 Task: Select Grocery. Add to cart, from Target for 2317 Morningview Lane, New York, New York 10022, Cell Number 646-231-5081, following items : Good & Gather Green Beans (12 oz) - 3, Organic Rainbow Bell Peppers (2 ct) - 1, Good & Gather Yellow Onions Bag (3 lb) - 1, Good & Gather Organic Baby Cut Carrots (1 lb) - 3, Good & Gather Romaine Hearts (22 oz) - 1, Olive Garden Signature Recipe Croutons Garlic & Romano (5 oz) - 3, Good & Gather 2% Reduced Fat Milk (1 gal) - 1, Stonyfield Organic Yogurt Plain (32 oz) - 1, Lay''s Potato Chips Limón (7.75 oz) - 3, Starbucks Frappuccino Chilled Coffee Drink Caramel (13.7 oz) - 1
Action: Mouse moved to (322, 91)
Screenshot: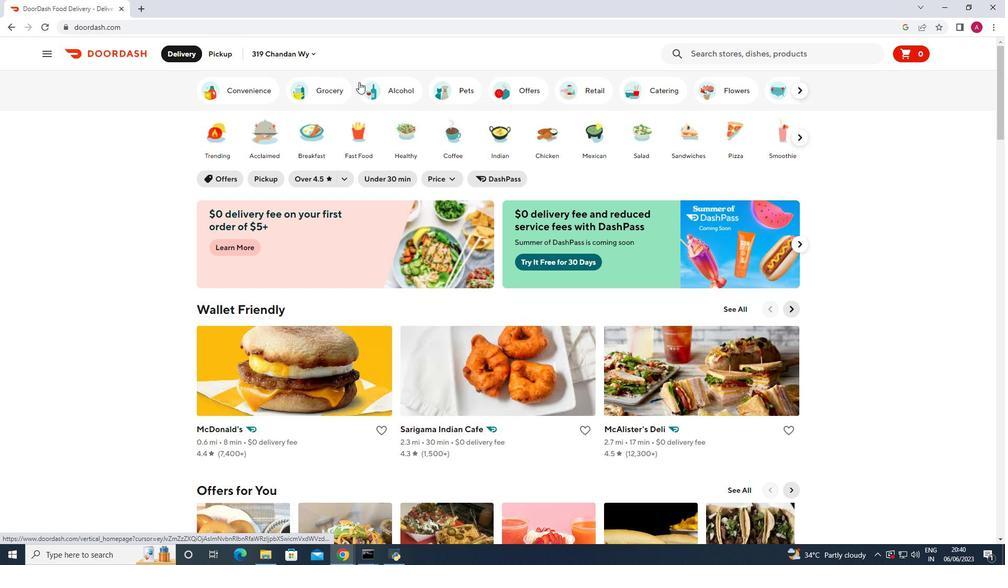 
Action: Mouse pressed left at (322, 91)
Screenshot: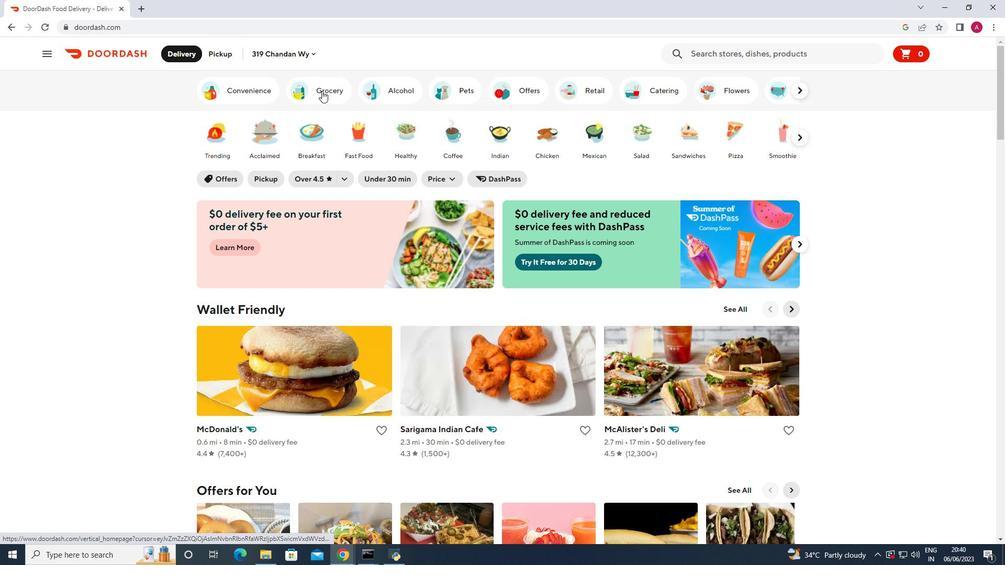 
Action: Mouse moved to (457, 388)
Screenshot: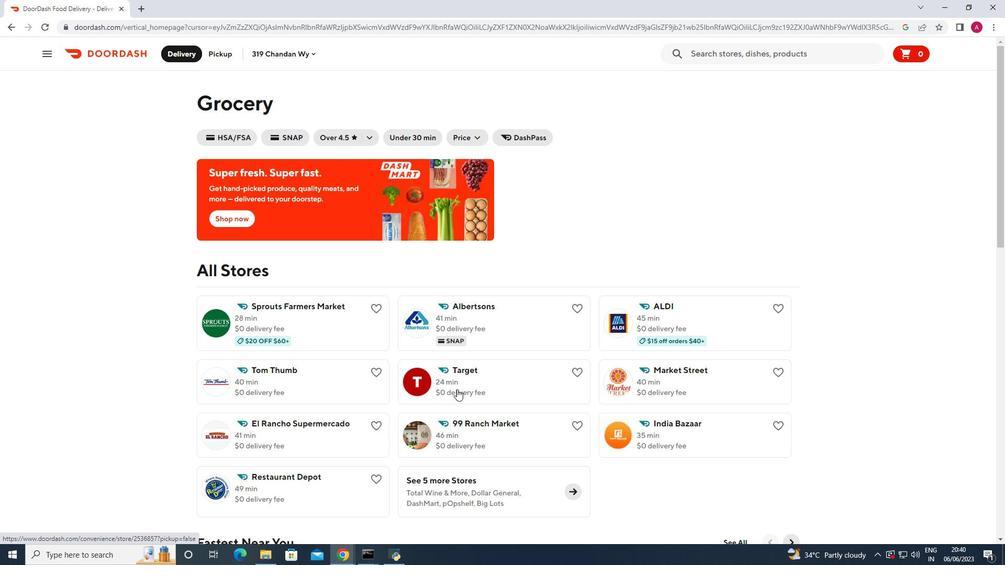 
Action: Mouse pressed left at (457, 388)
Screenshot: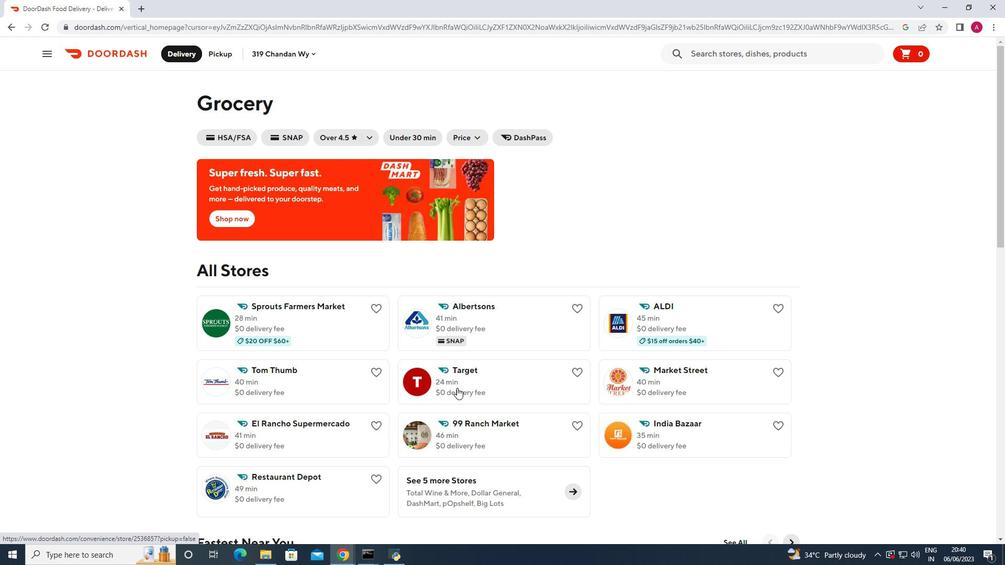 
Action: Mouse moved to (220, 51)
Screenshot: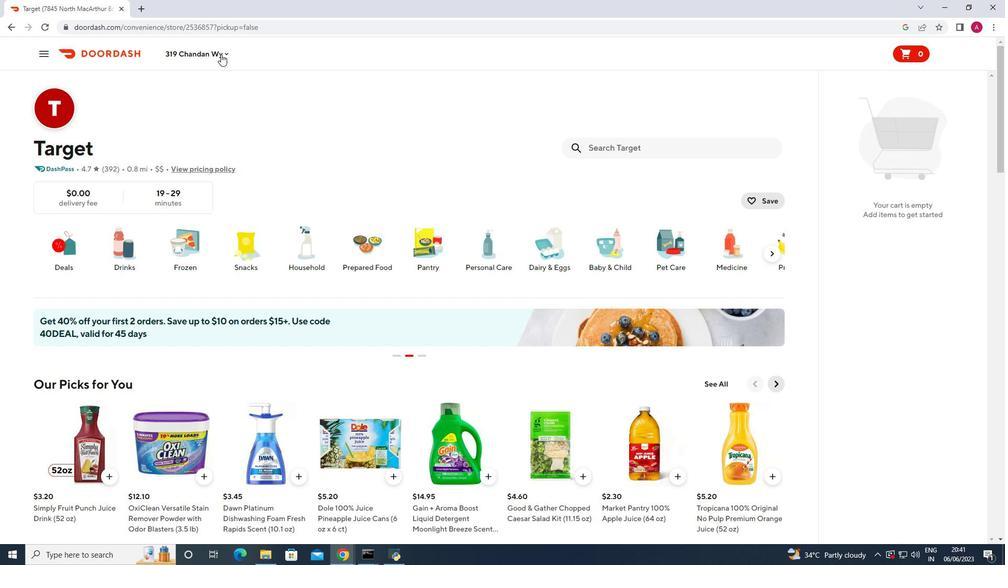
Action: Mouse pressed left at (220, 51)
Screenshot: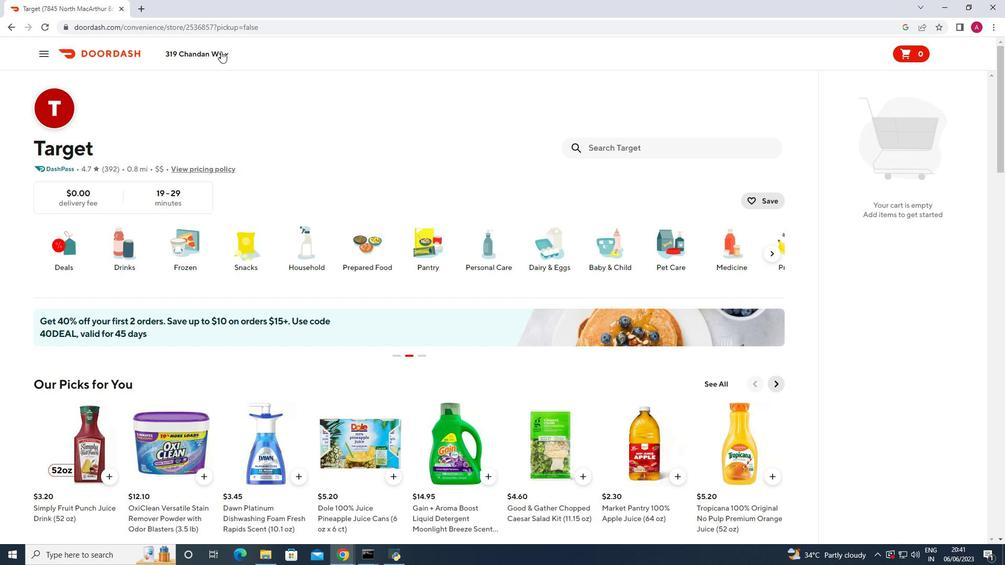 
Action: Mouse moved to (236, 95)
Screenshot: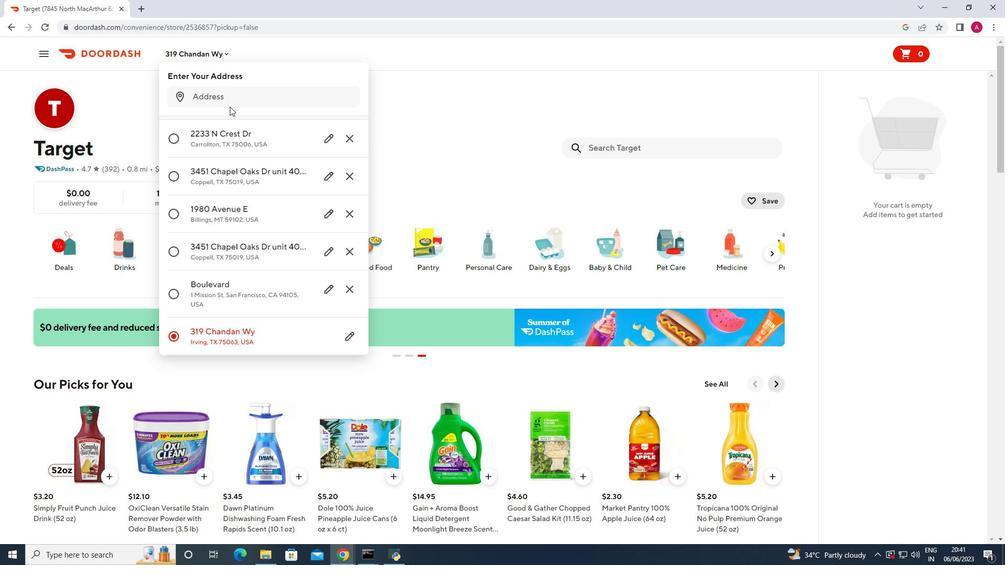 
Action: Mouse pressed left at (236, 95)
Screenshot: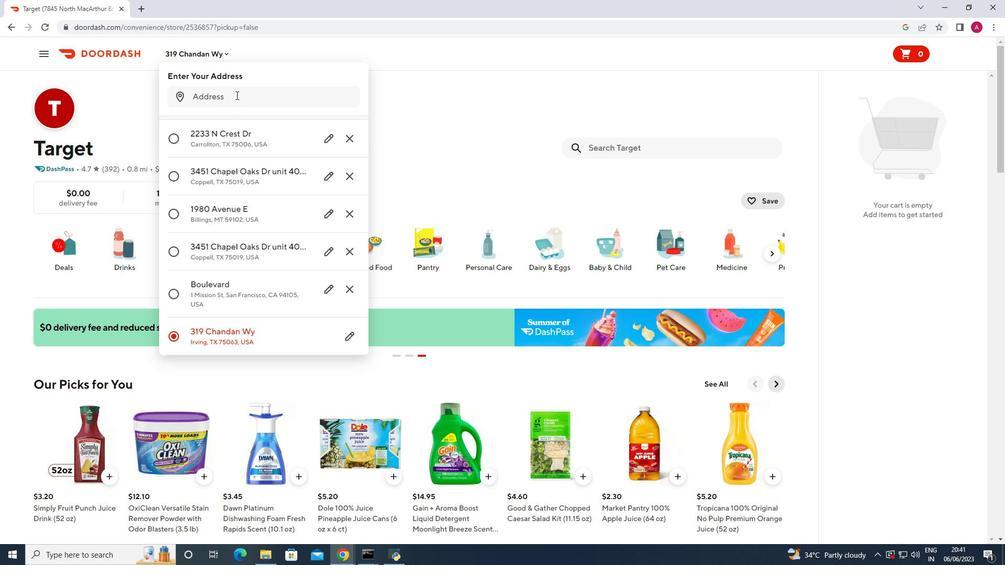 
Action: Key pressed 2317<Key.space>morningview<Key.space>lane<Key.space>new<Key.space>york<Key.space>york<Key.space>10022<Key.enter>
Screenshot: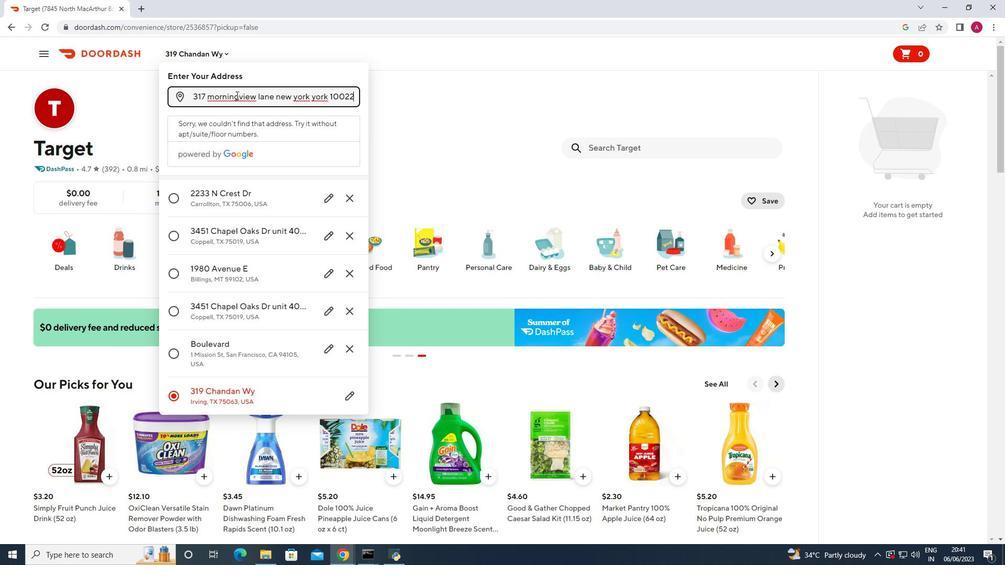 
Action: Mouse moved to (313, 466)
Screenshot: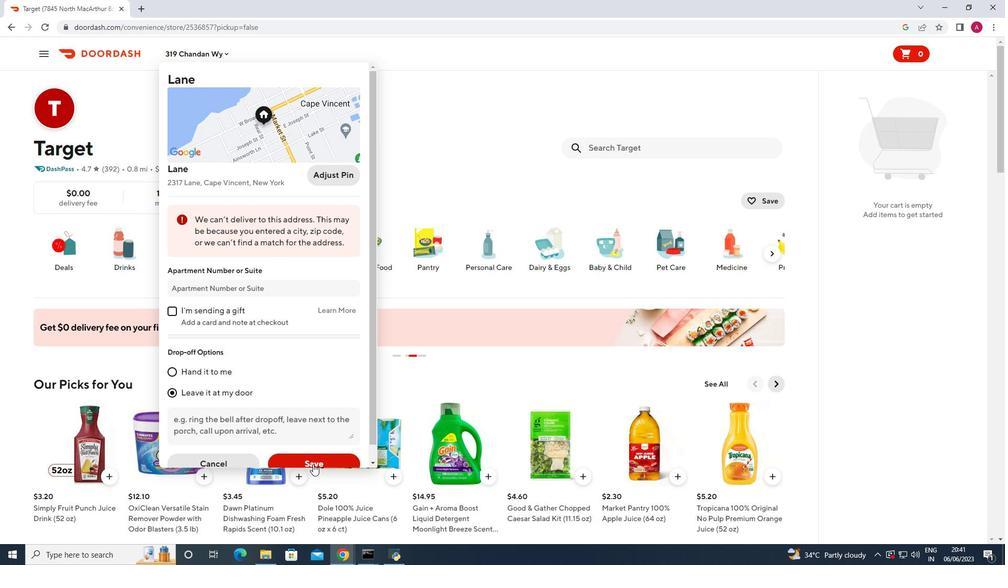 
Action: Mouse pressed left at (313, 466)
Screenshot: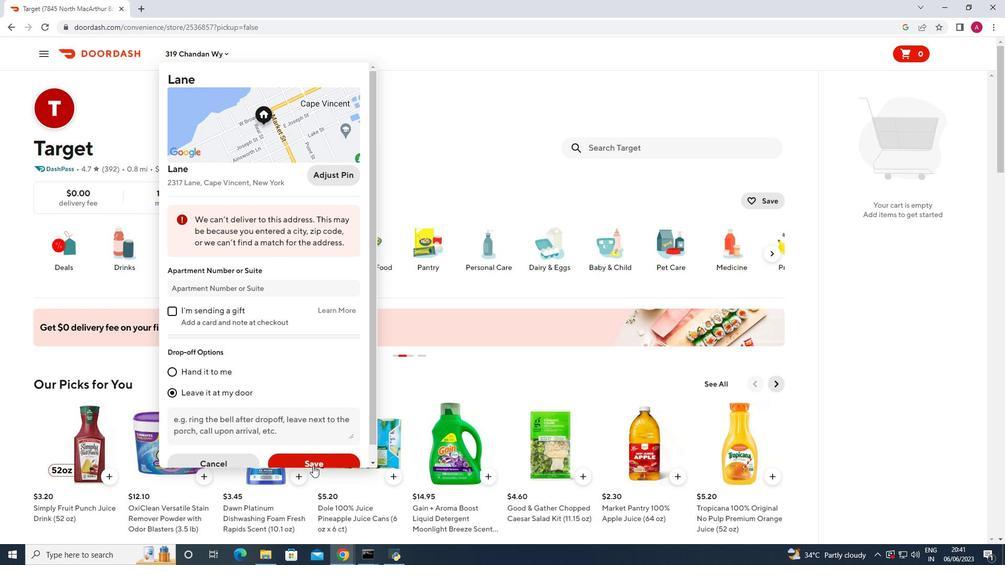 
Action: Mouse moved to (630, 153)
Screenshot: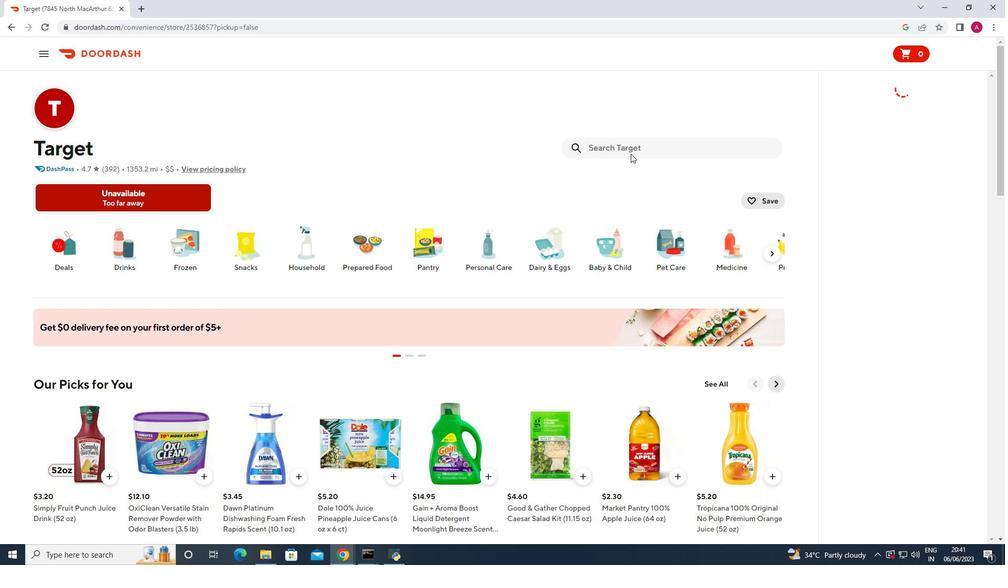 
Action: Mouse pressed left at (630, 153)
Screenshot: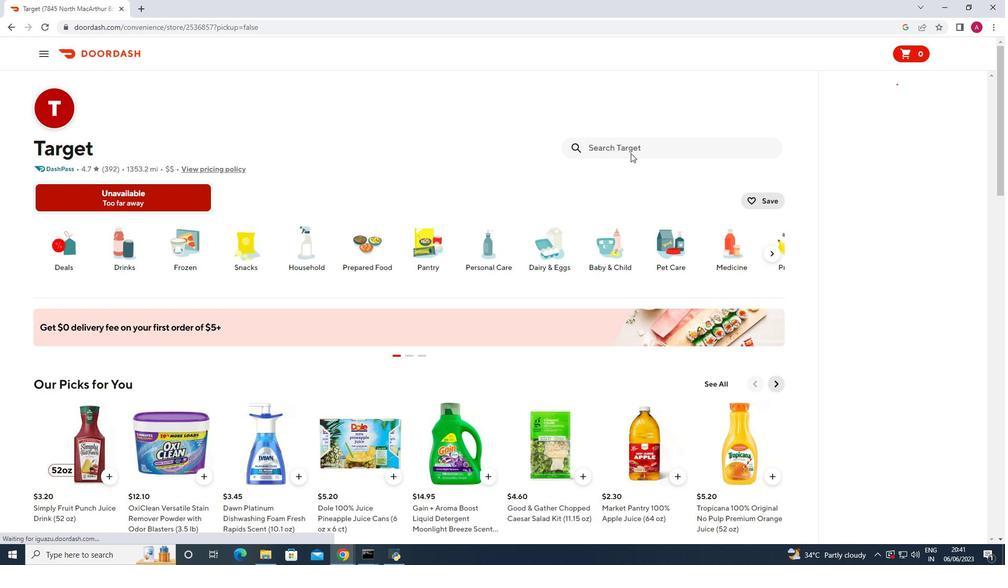 
Action: Key pressed good<Key.space><Key.backspace>s<Key.space>and<Key.space>gz<Key.backspace>athw<Key.backspace>er<Key.space>green<Key.space>beans<Key.space><Key.enter>
Screenshot: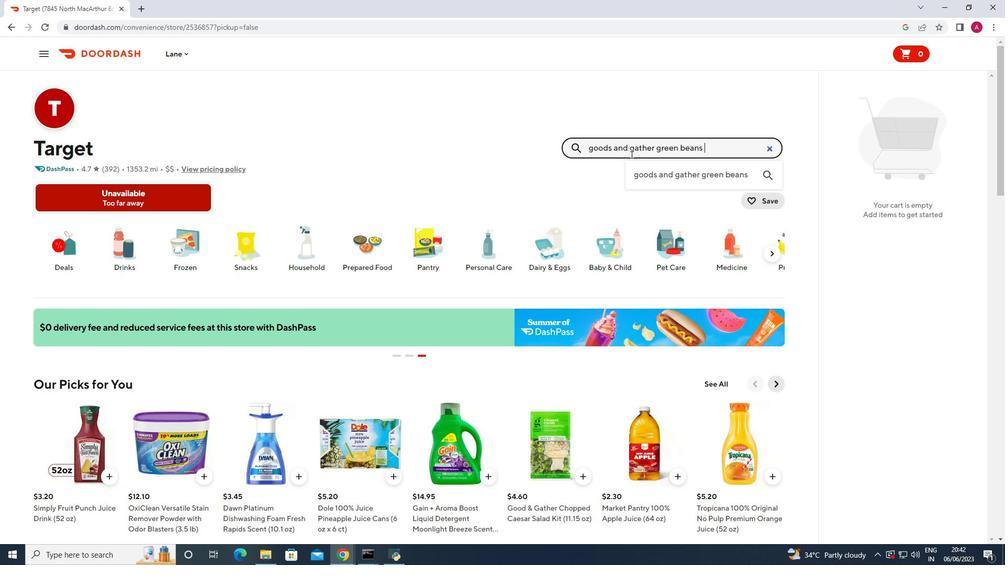 
Action: Mouse moved to (99, 256)
Screenshot: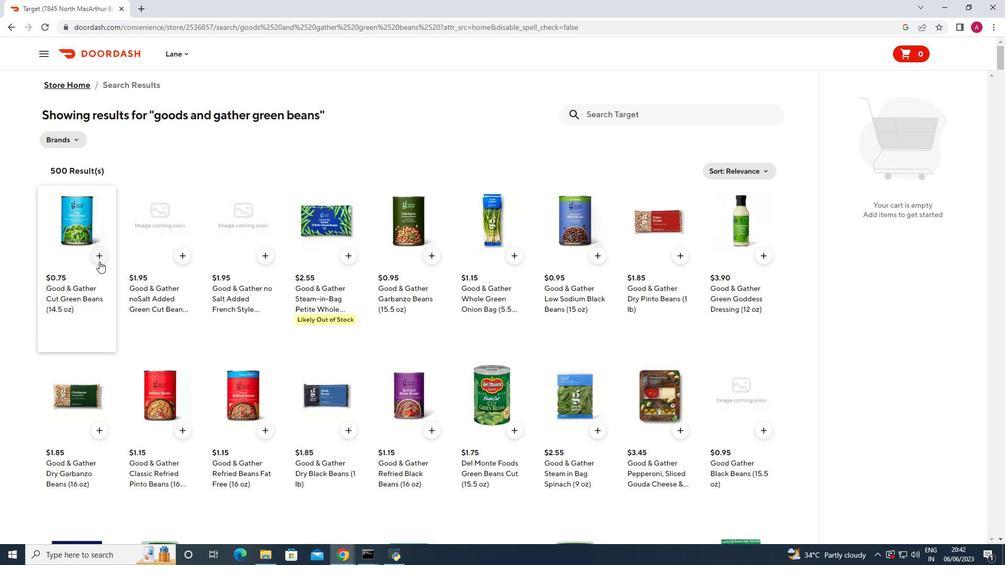 
Action: Mouse pressed left at (99, 256)
Screenshot: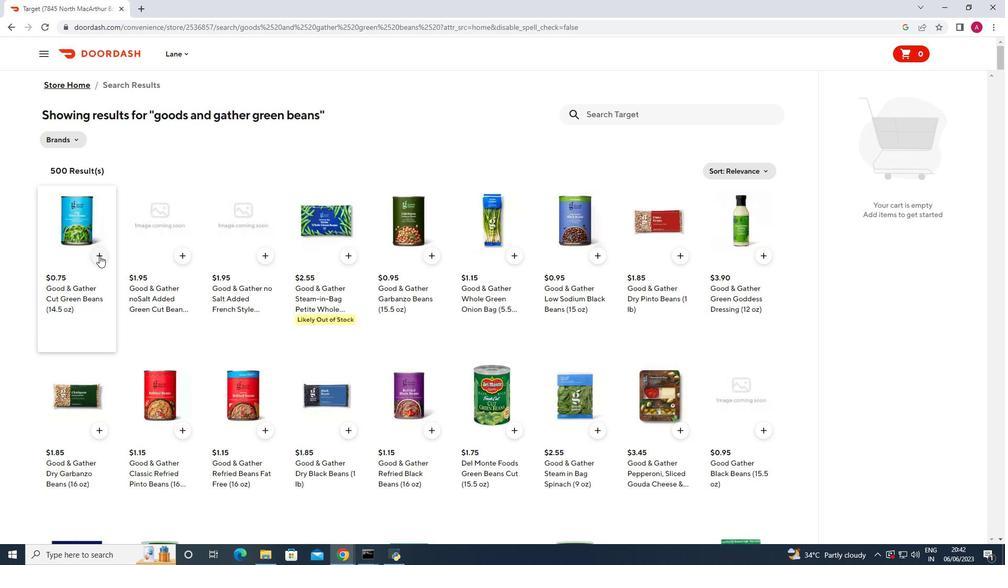 
Action: Mouse moved to (968, 164)
Screenshot: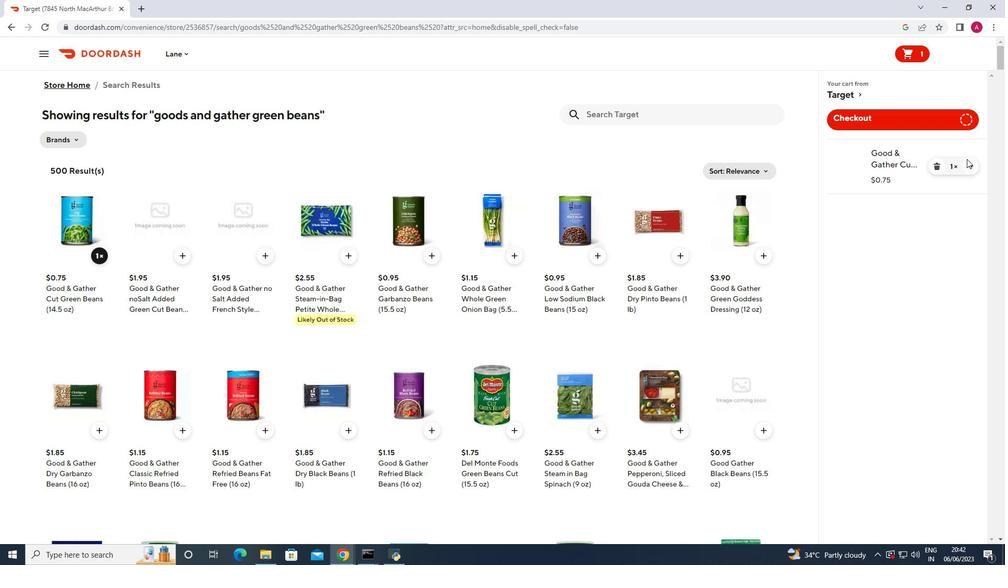
Action: Mouse pressed left at (968, 164)
Screenshot: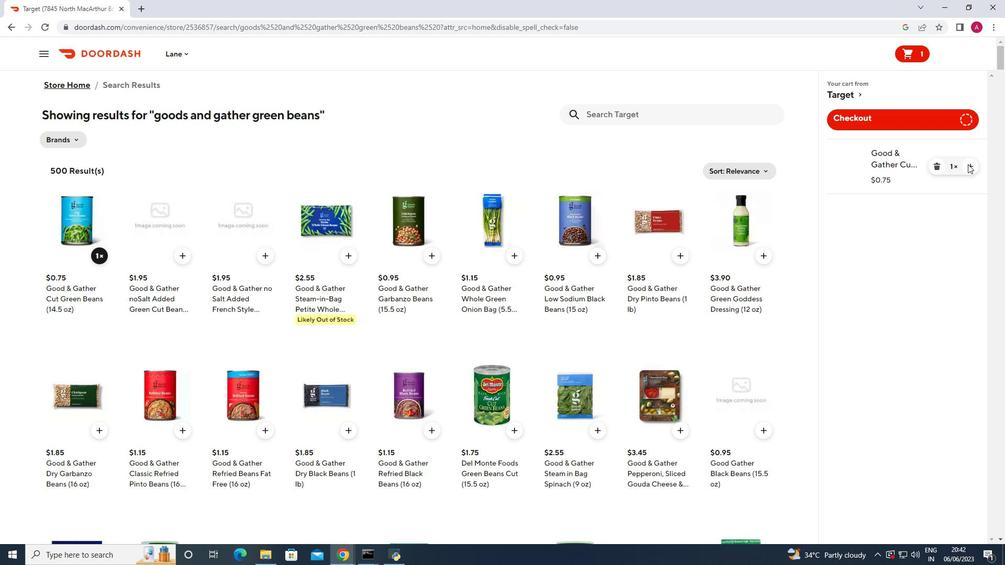 
Action: Mouse moved to (968, 164)
Screenshot: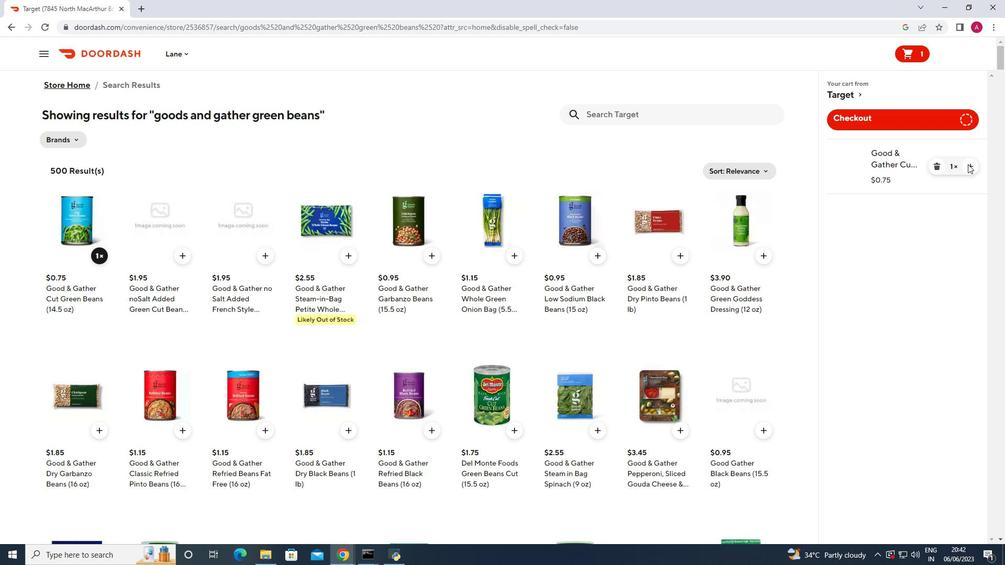 
Action: Mouse pressed left at (968, 164)
Screenshot: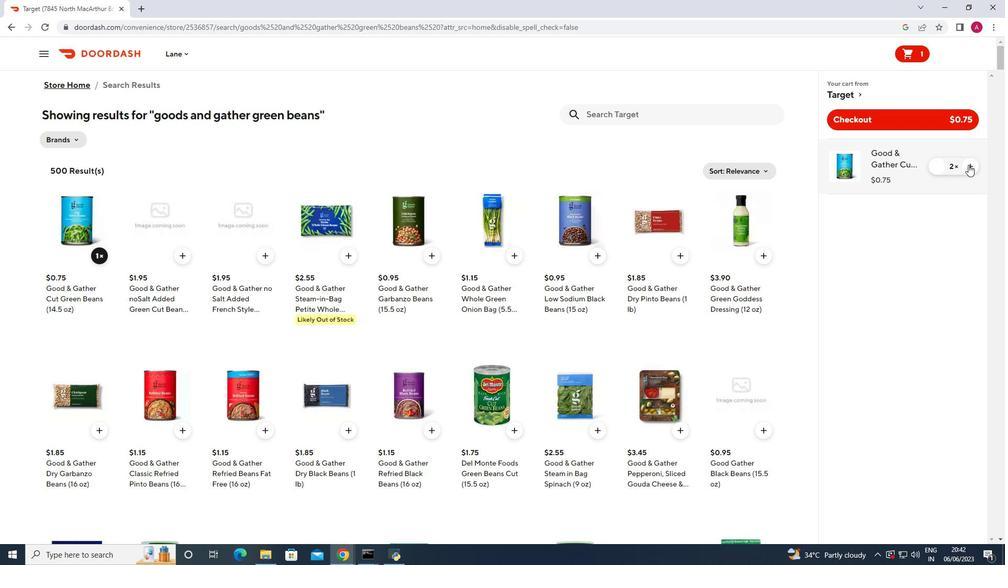 
Action: Mouse moved to (711, 115)
Screenshot: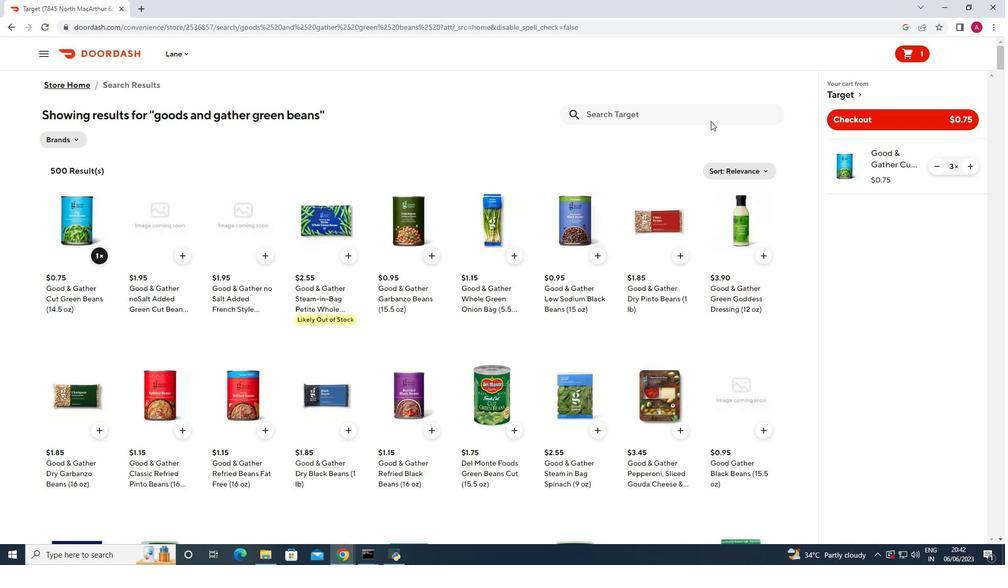 
Action: Mouse pressed left at (711, 115)
Screenshot: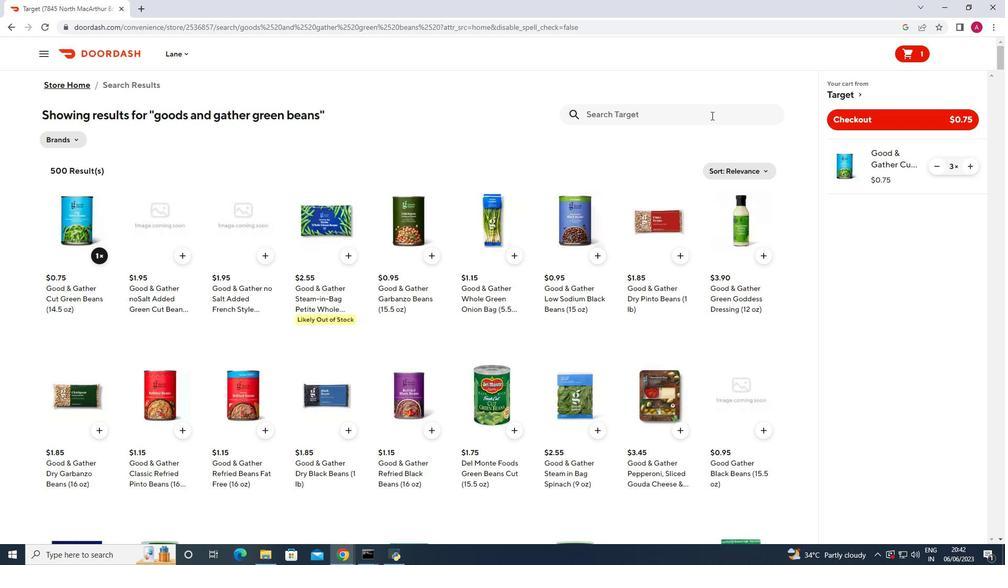 
Action: Key pressed organic<Key.space>rainbow<Key.space>bell<Key.space>peppers<Key.enter>
Screenshot: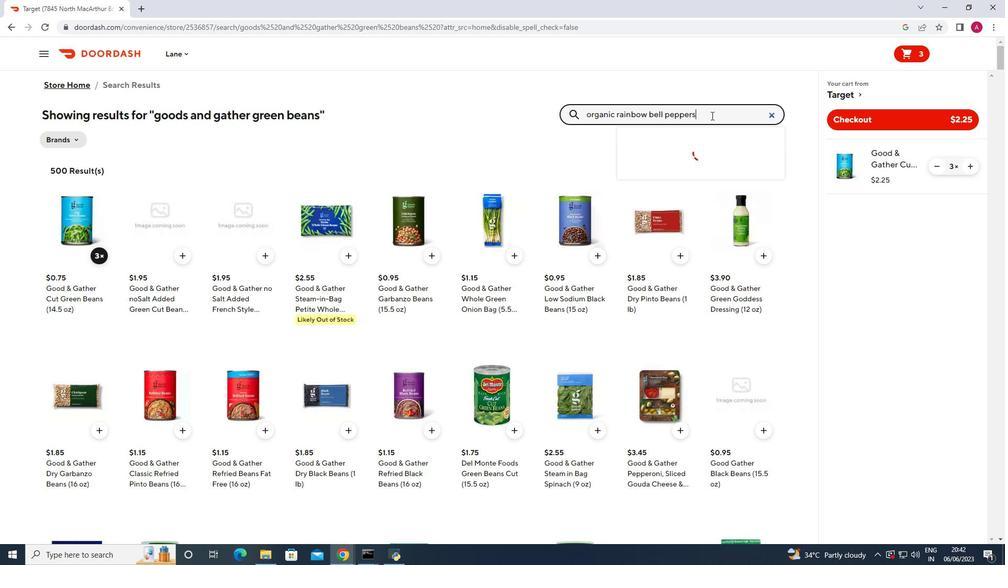 
Action: Mouse moved to (586, 113)
Screenshot: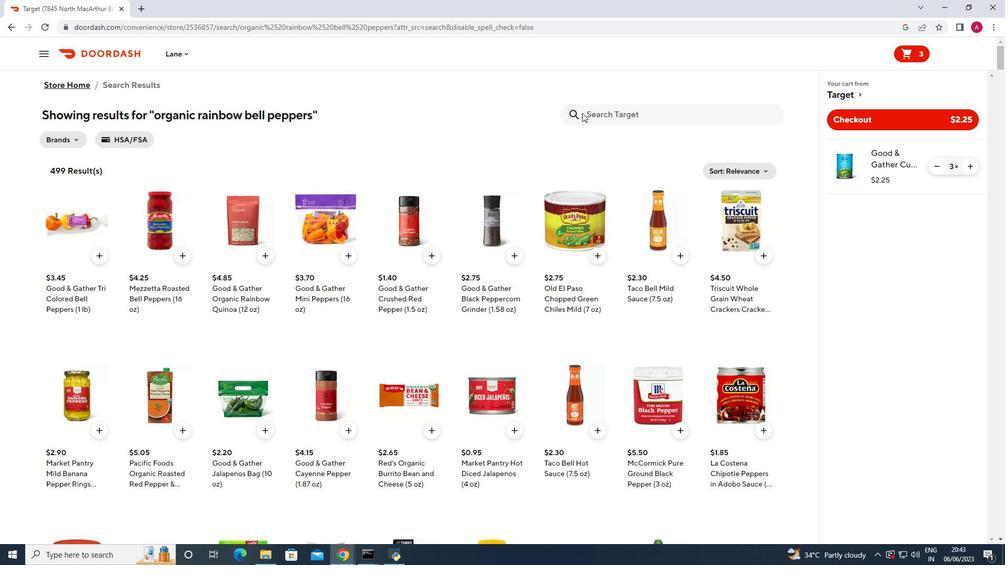 
Action: Mouse pressed left at (586, 113)
Screenshot: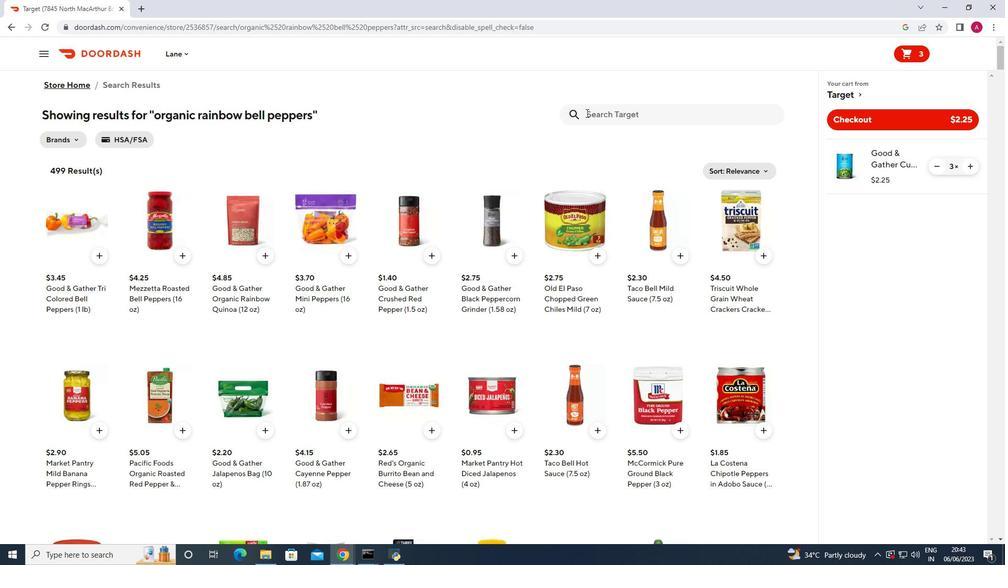 
Action: Key pressed good<Key.space>and<Key.space>gather<Key.space>organic<Key.space>baby<Key.space>cut<Key.space>carrots<Key.space><Key.enter>
Screenshot: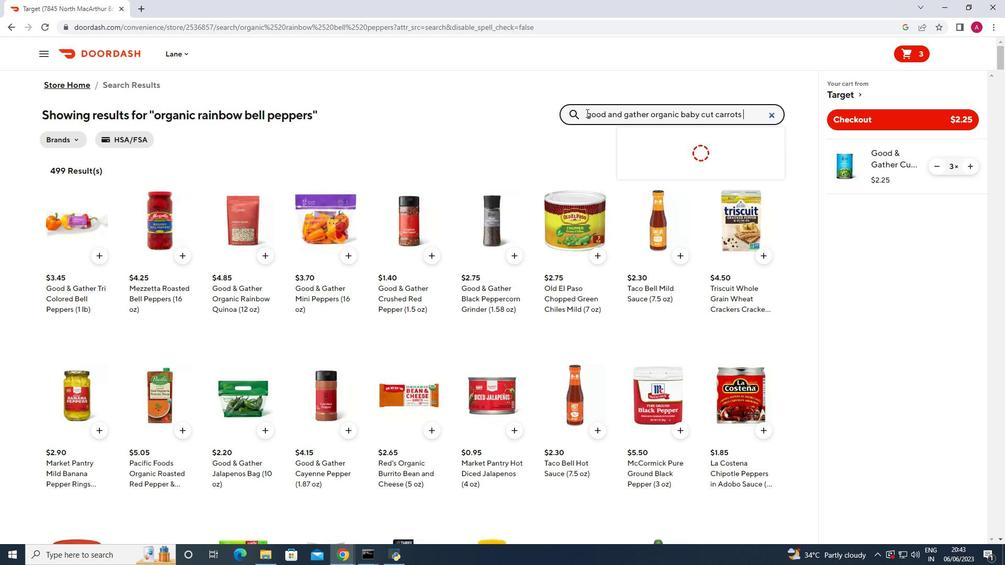 
Action: Mouse moved to (99, 257)
Screenshot: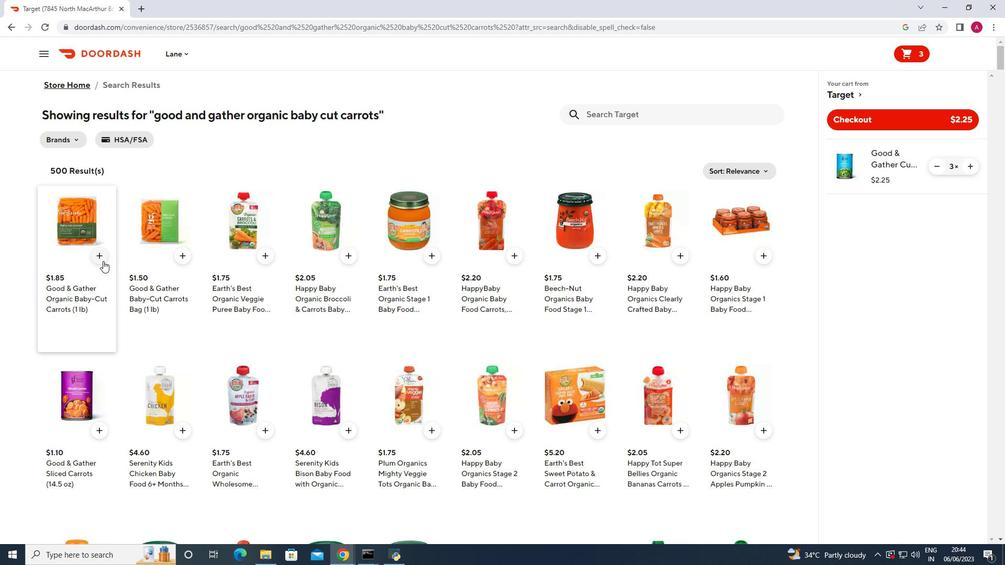 
Action: Mouse pressed left at (99, 257)
Screenshot: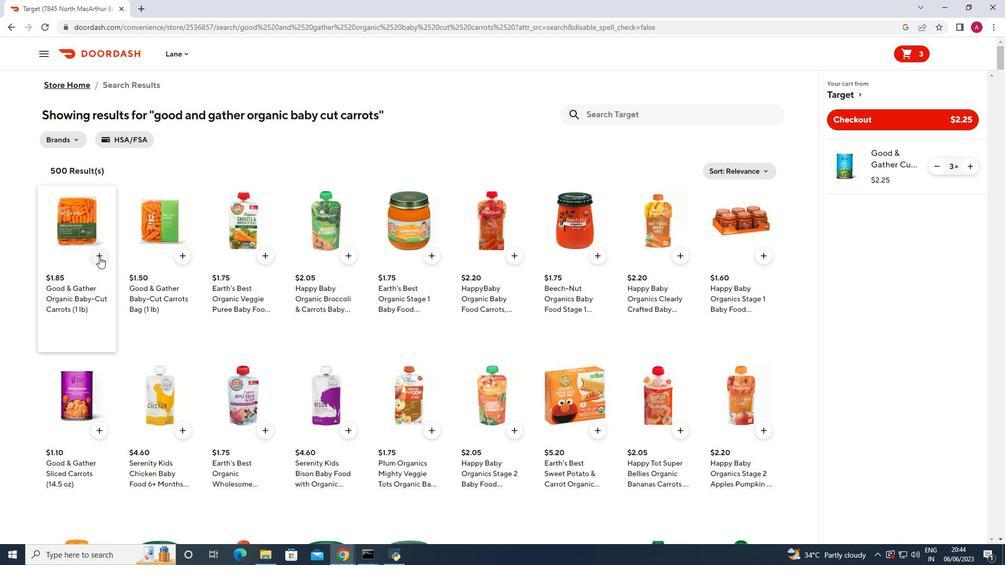 
Action: Mouse pressed left at (99, 257)
Screenshot: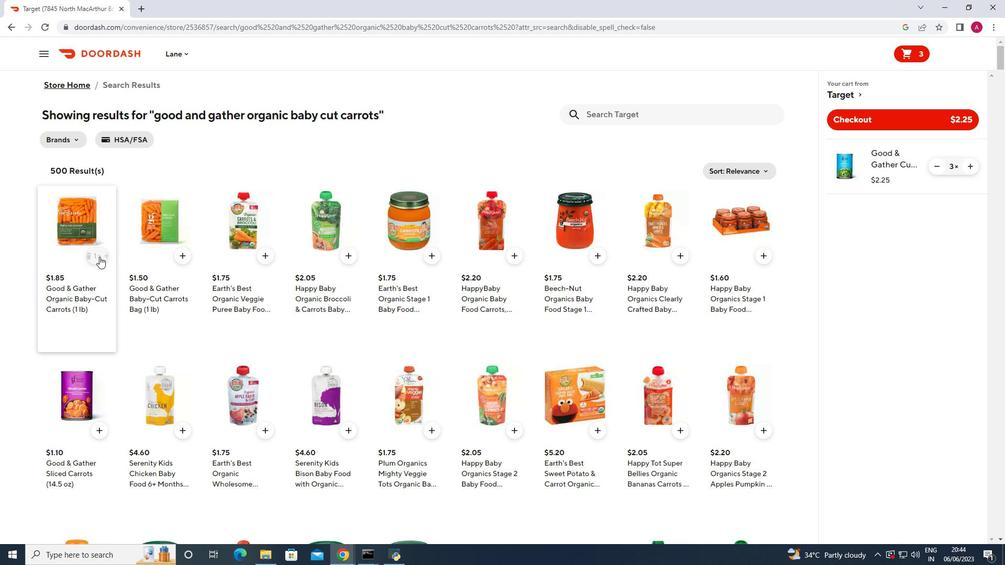 
Action: Mouse pressed left at (99, 257)
Screenshot: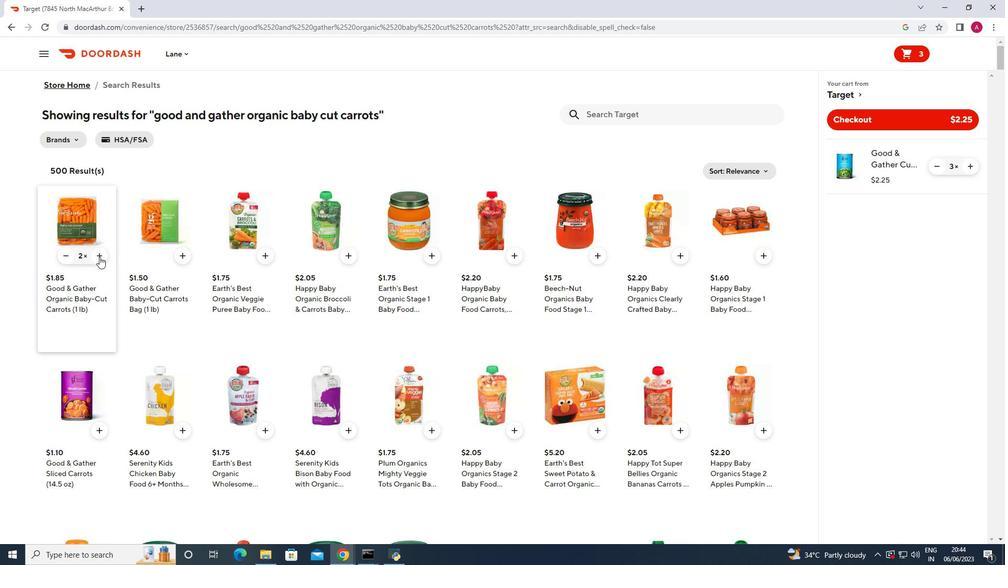 
Action: Mouse moved to (592, 116)
Screenshot: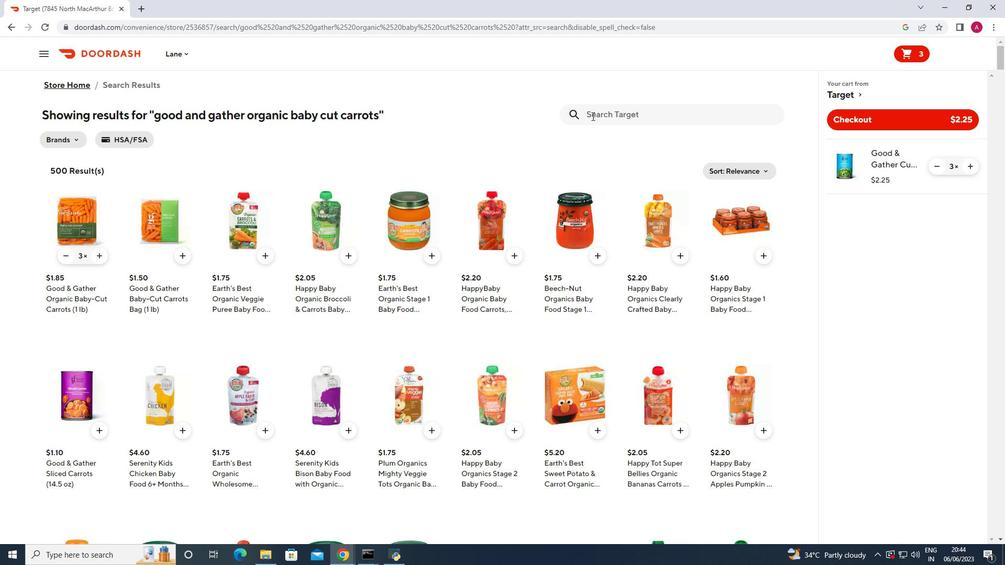 
Action: Mouse pressed left at (592, 116)
Screenshot: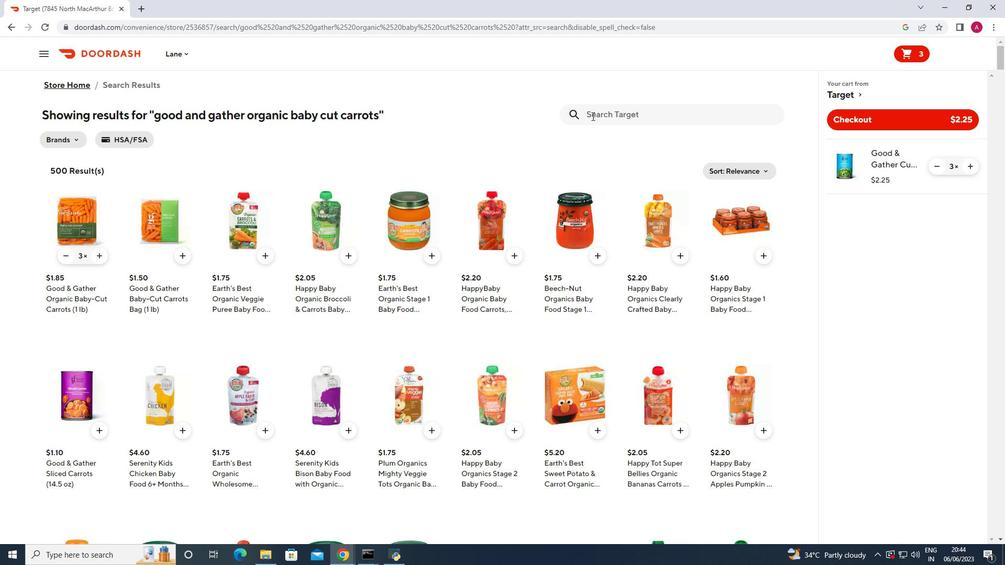 
Action: Key pressed good<Key.space>and<Key.space>gather<Key.space>yellow<Key.space>onoi<Key.backspace><Key.backspace>ion<Key.space><Key.backspace>s<Key.space>bafg<Key.backspace><Key.backspace>g<Key.enter>
Screenshot: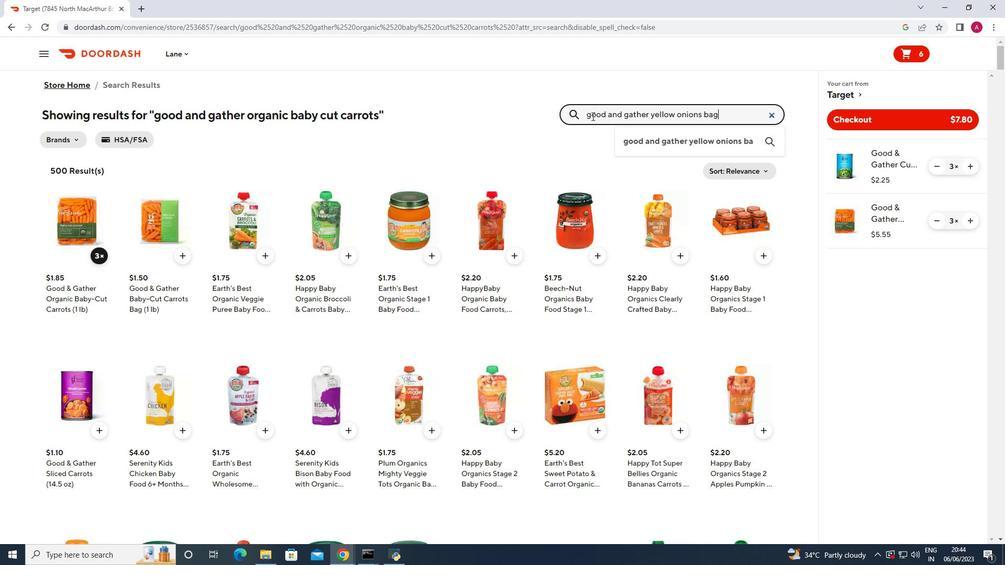 
Action: Mouse moved to (622, 111)
Screenshot: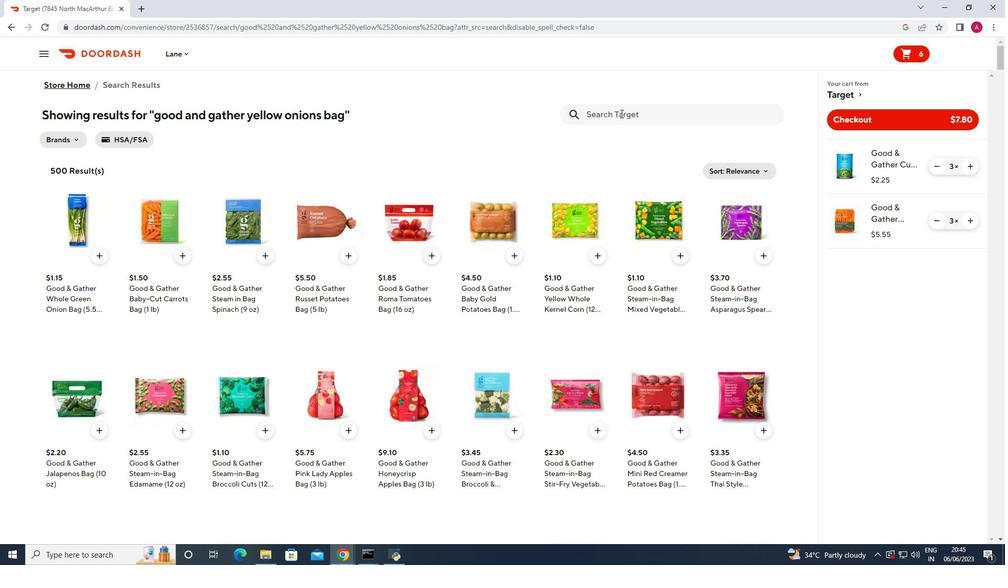 
Action: Mouse pressed left at (622, 111)
Screenshot: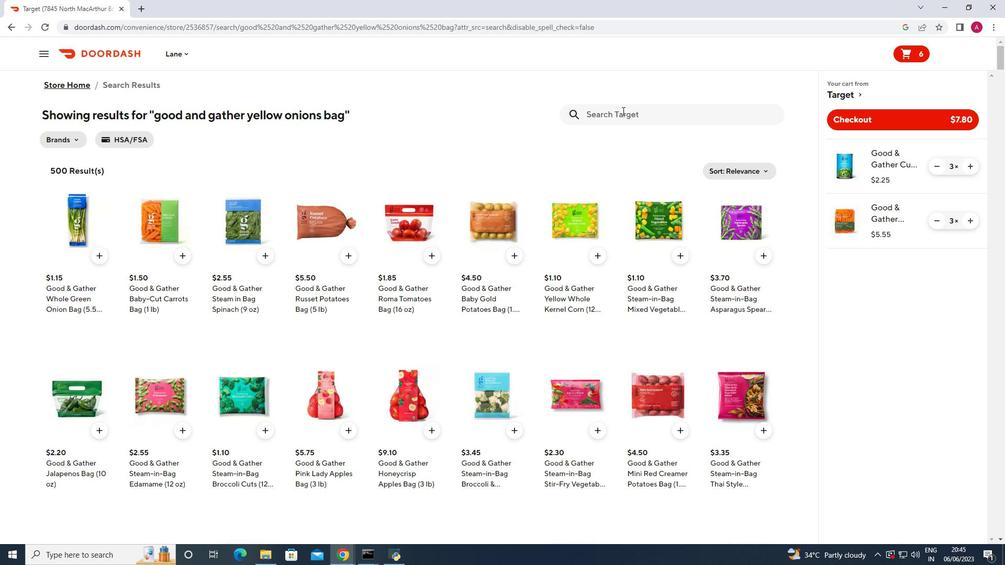 
Action: Key pressed good<Key.space>and<Key.space>gather<Key.space>organic<Key.space>baby<Key.space>cut<Key.space>carrots<Key.enter>
Screenshot: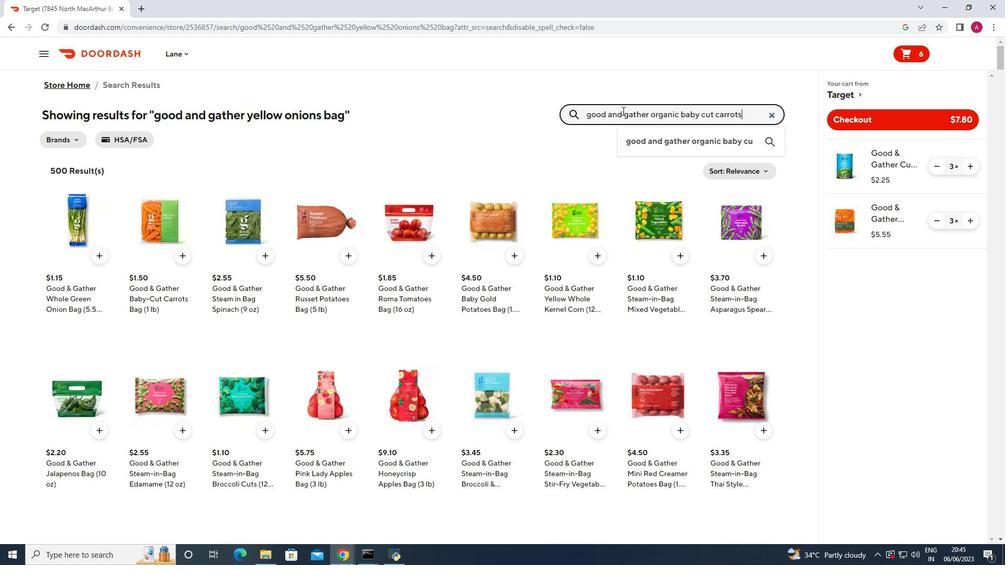 
Action: Mouse moved to (102, 258)
Screenshot: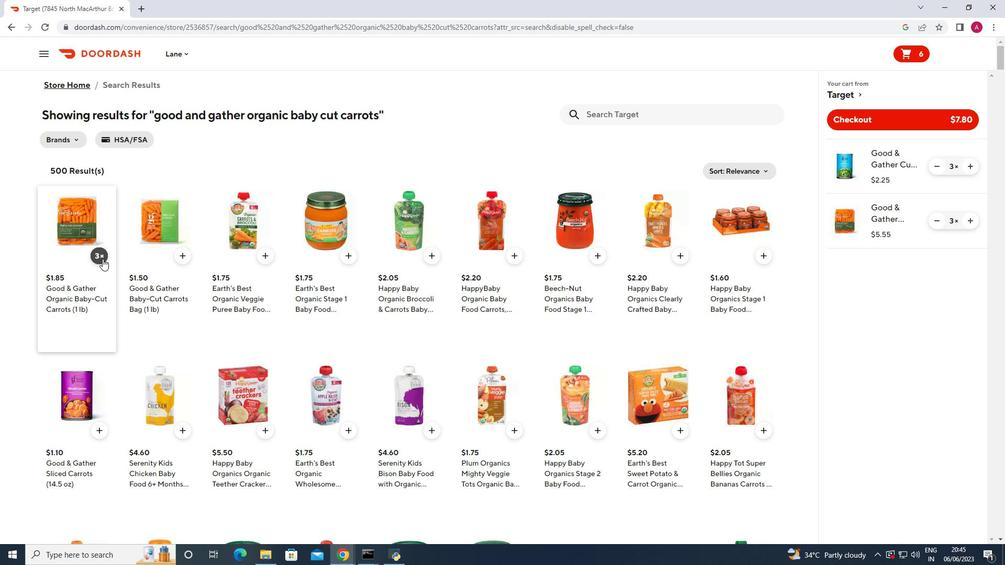 
Action: Mouse pressed left at (102, 258)
Screenshot: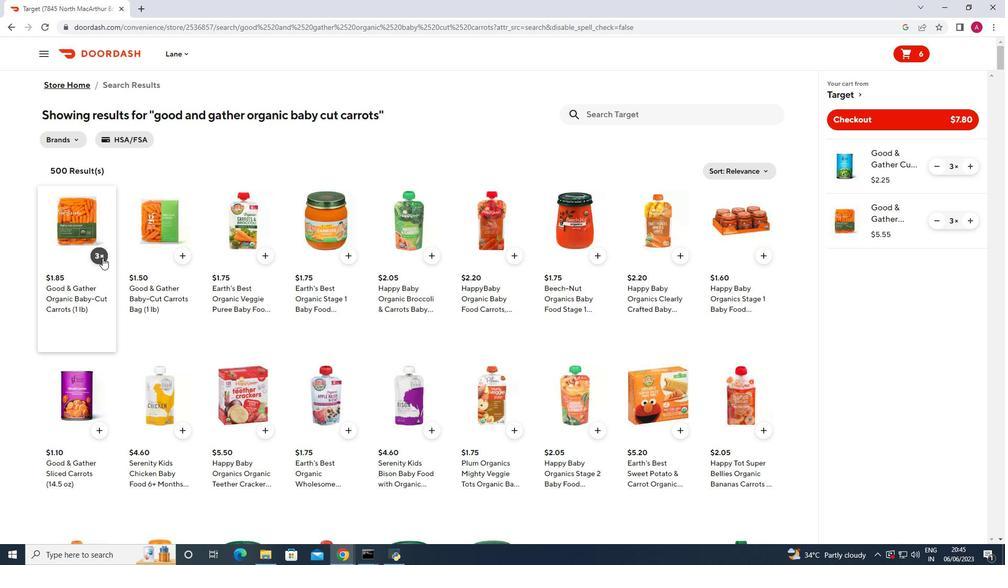 
Action: Mouse moved to (87, 269)
Screenshot: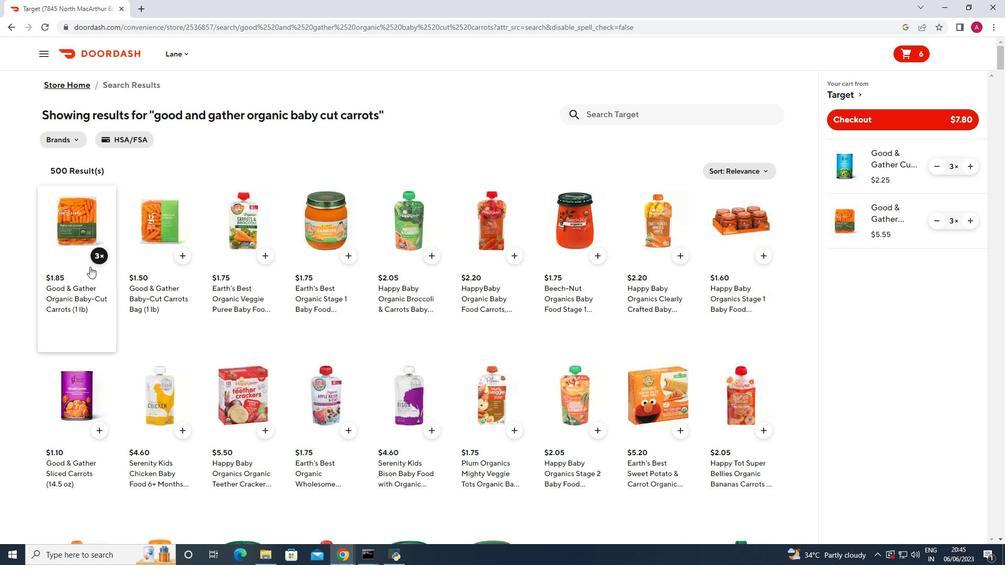 
Action: Mouse pressed left at (87, 269)
Screenshot: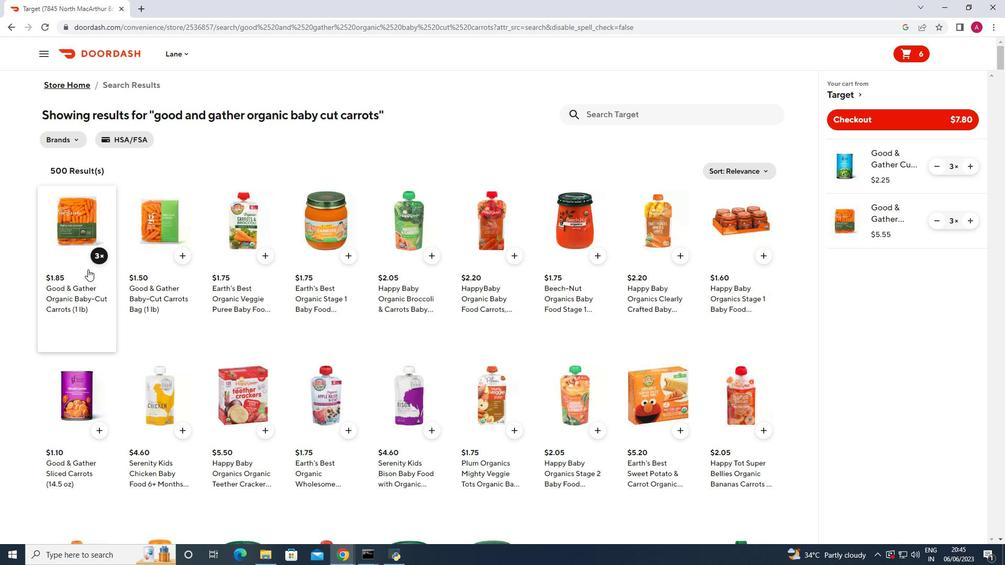 
Action: Mouse moved to (707, 513)
Screenshot: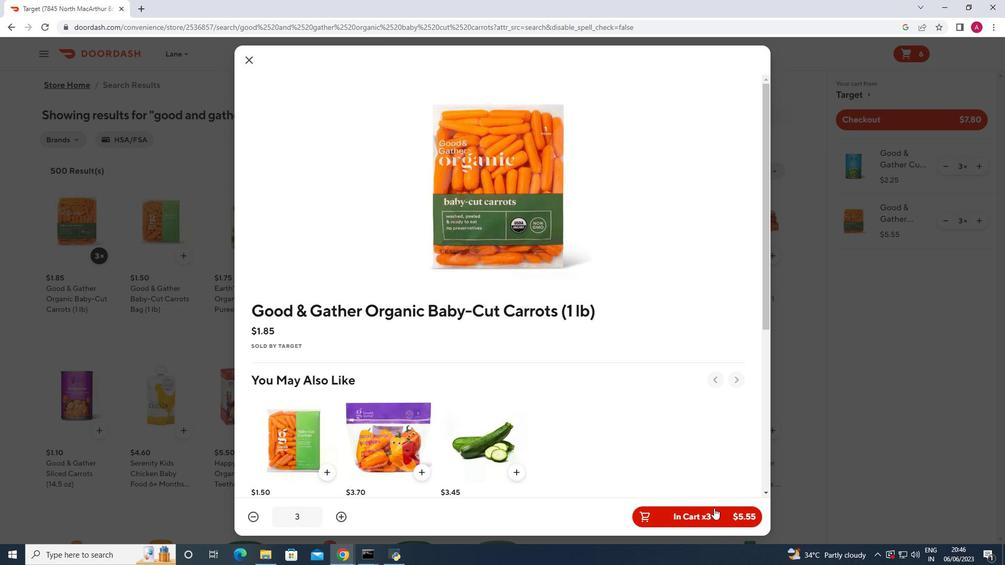 
Action: Mouse pressed left at (707, 513)
Screenshot: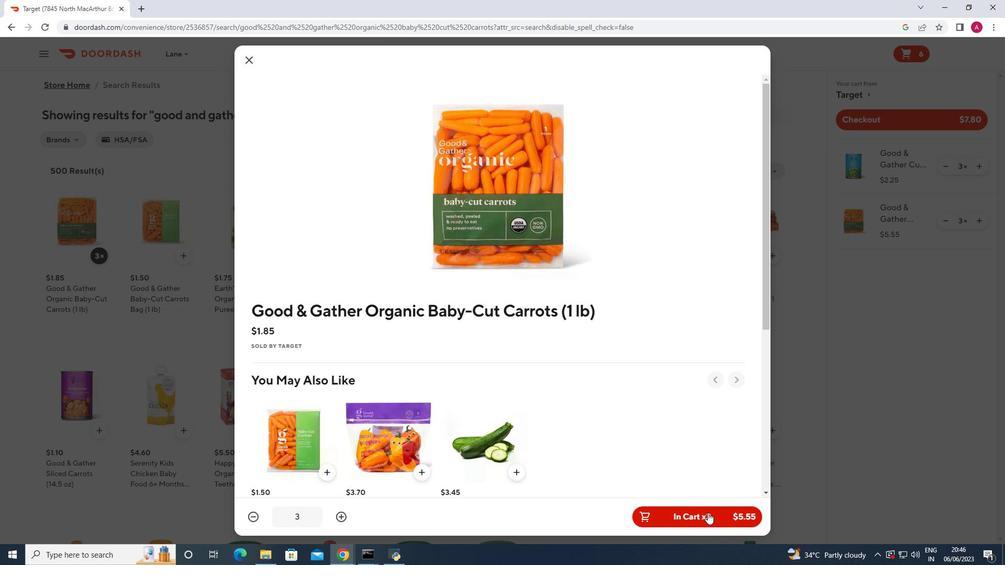 
Action: Mouse moved to (533, 445)
Screenshot: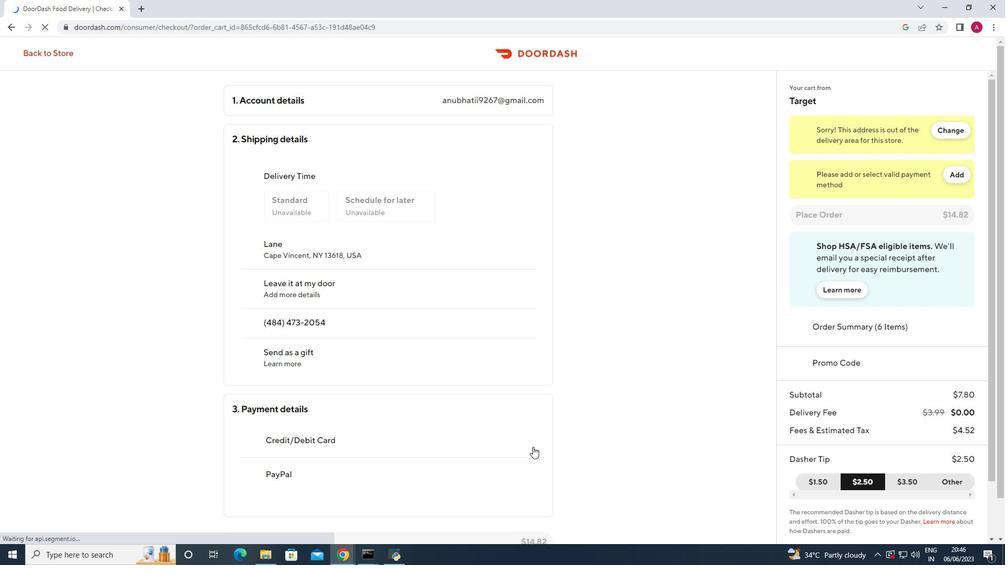 
Action: Mouse scrolled (533, 445) with delta (0, 0)
Screenshot: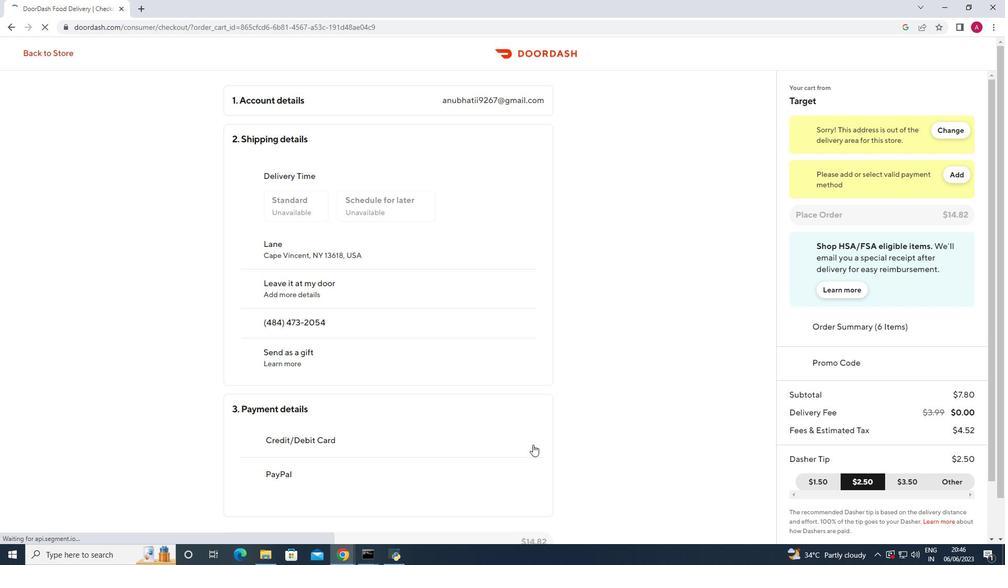 
Action: Mouse scrolled (533, 445) with delta (0, 0)
Screenshot: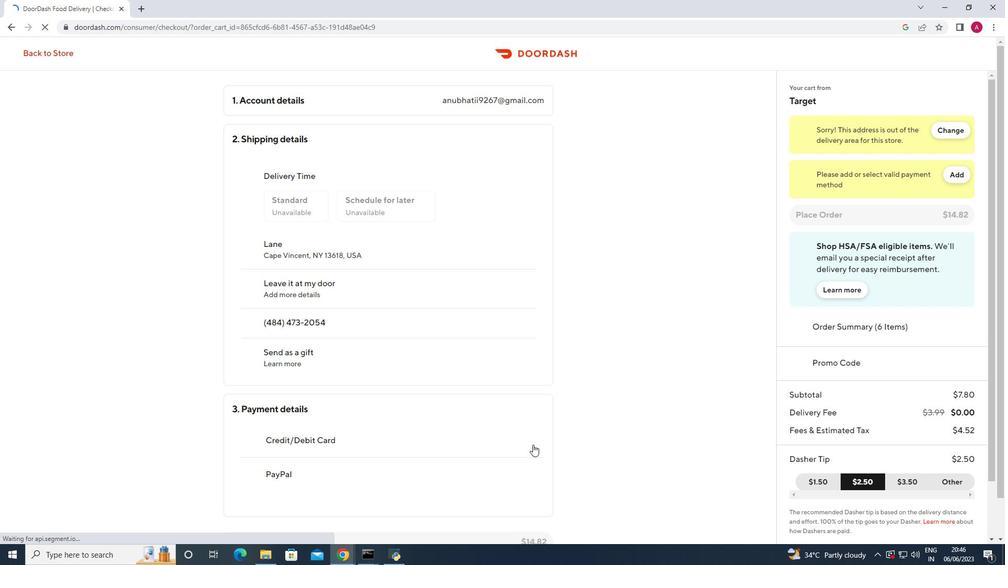 
Action: Mouse scrolled (533, 445) with delta (0, 0)
Screenshot: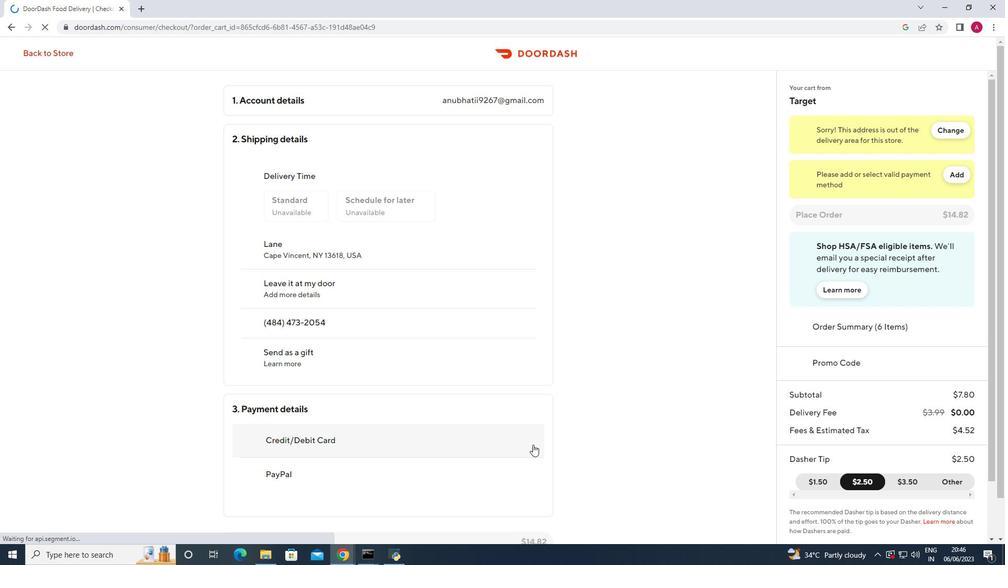 
Action: Mouse moved to (533, 443)
Screenshot: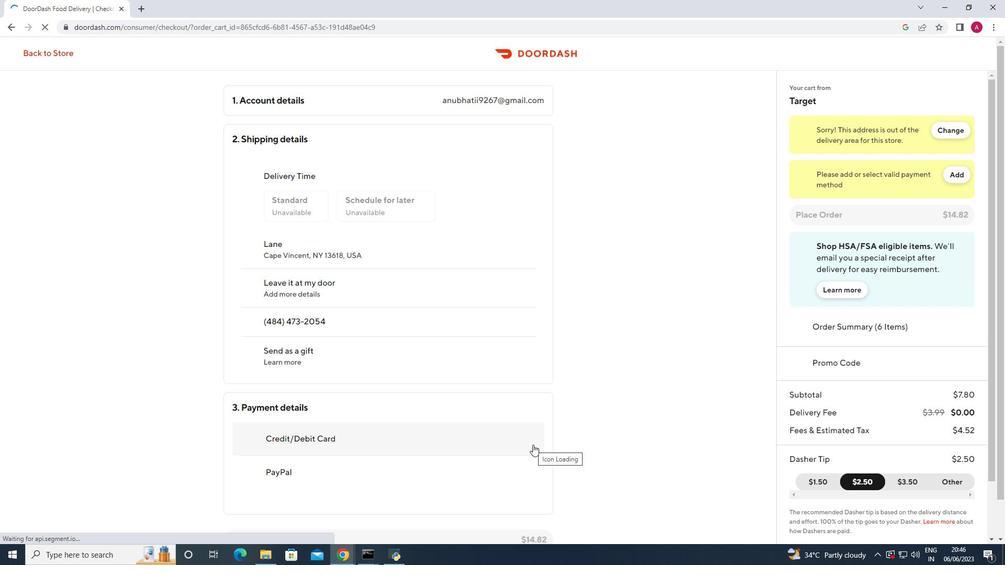 
Action: Mouse scrolled (533, 445) with delta (0, 0)
Screenshot: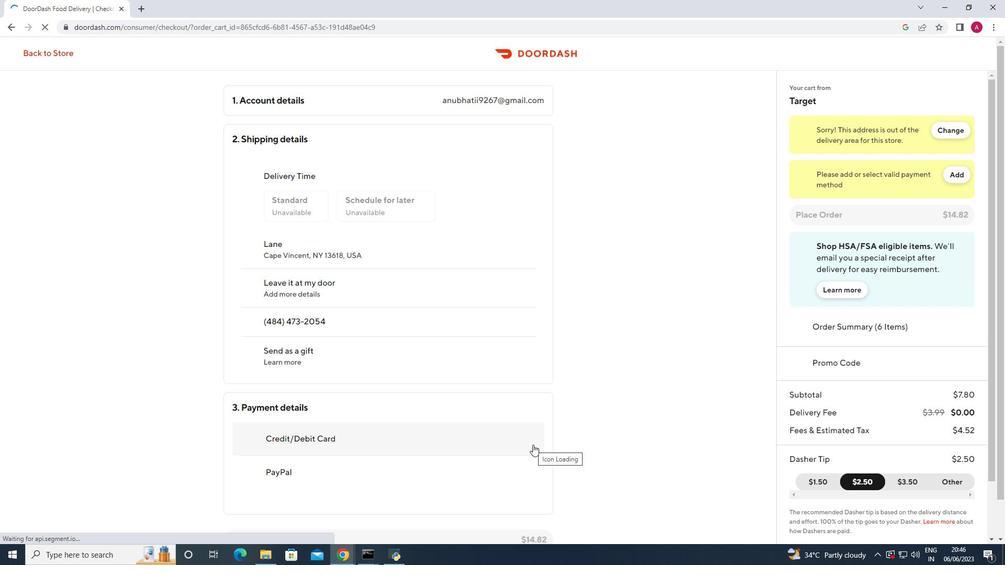 
Action: Mouse moved to (557, 384)
Screenshot: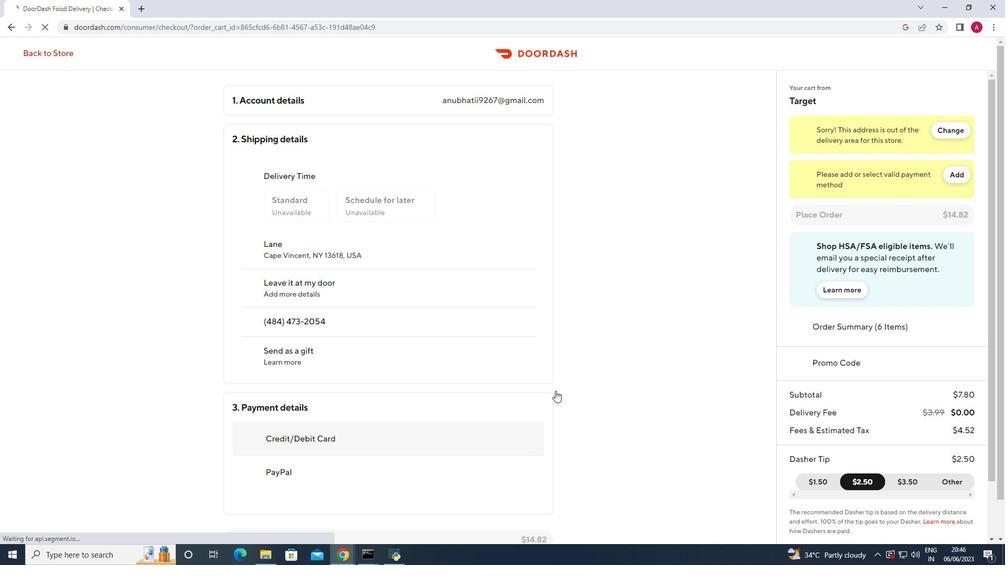 
Action: Mouse scrolled (557, 383) with delta (0, 0)
Screenshot: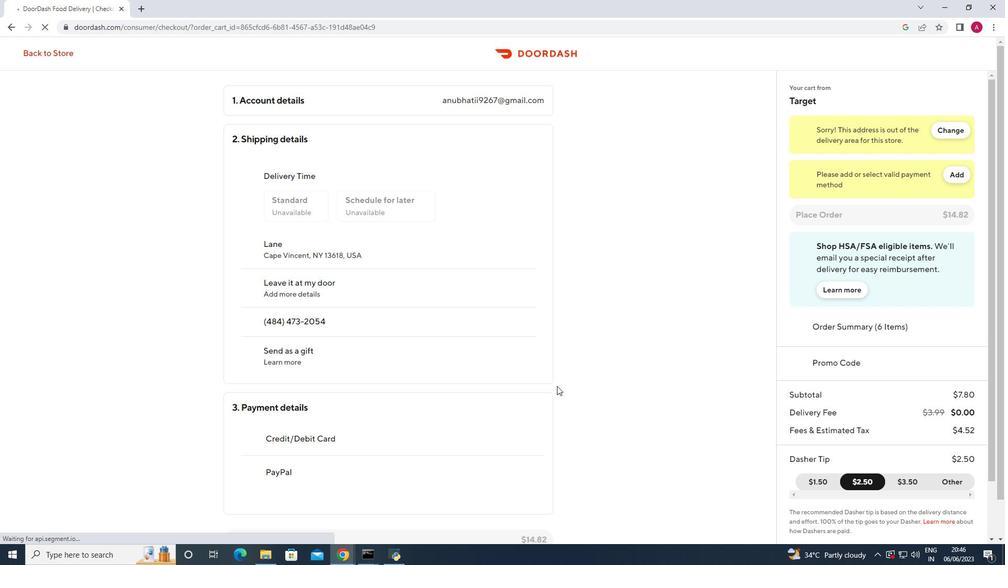 
Action: Mouse scrolled (557, 383) with delta (0, 0)
Screenshot: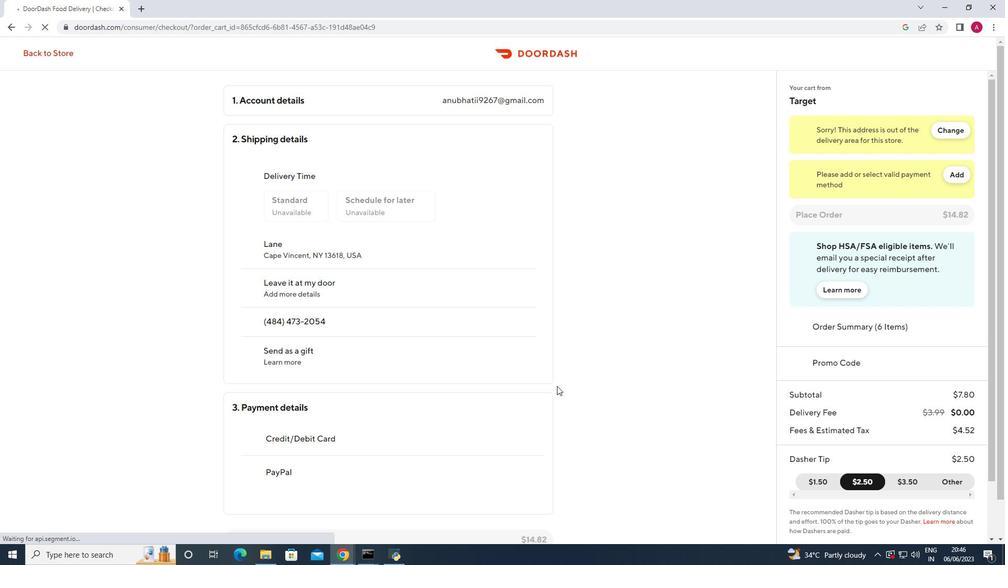 
Action: Mouse scrolled (557, 383) with delta (0, 0)
Screenshot: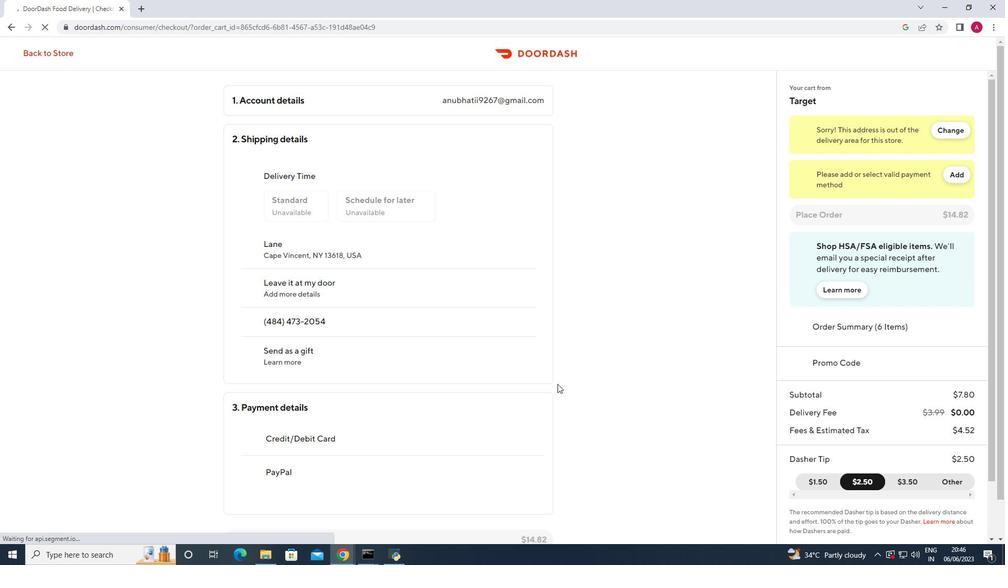 
Action: Mouse scrolled (557, 383) with delta (0, 0)
Screenshot: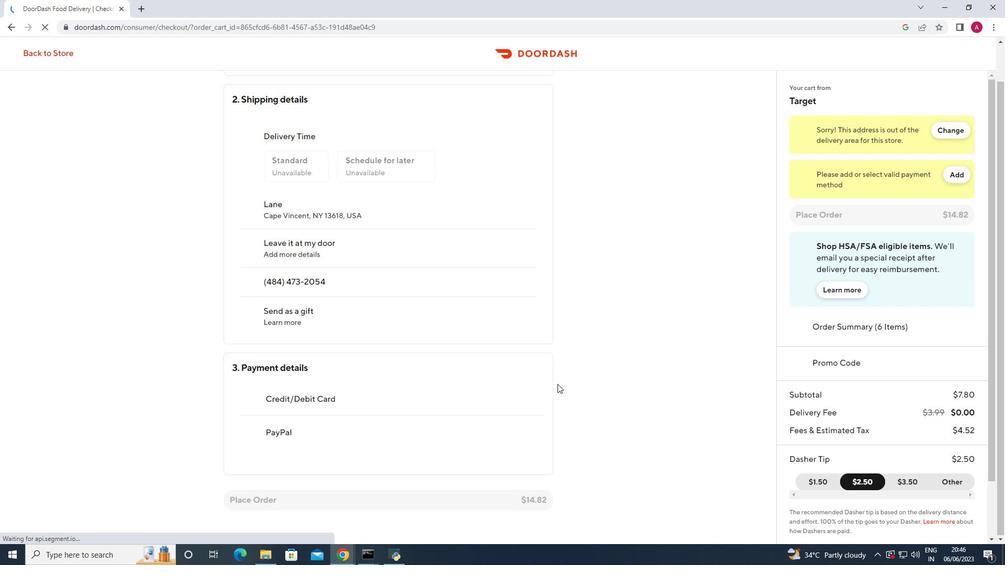 
Action: Mouse scrolled (557, 383) with delta (0, 0)
Screenshot: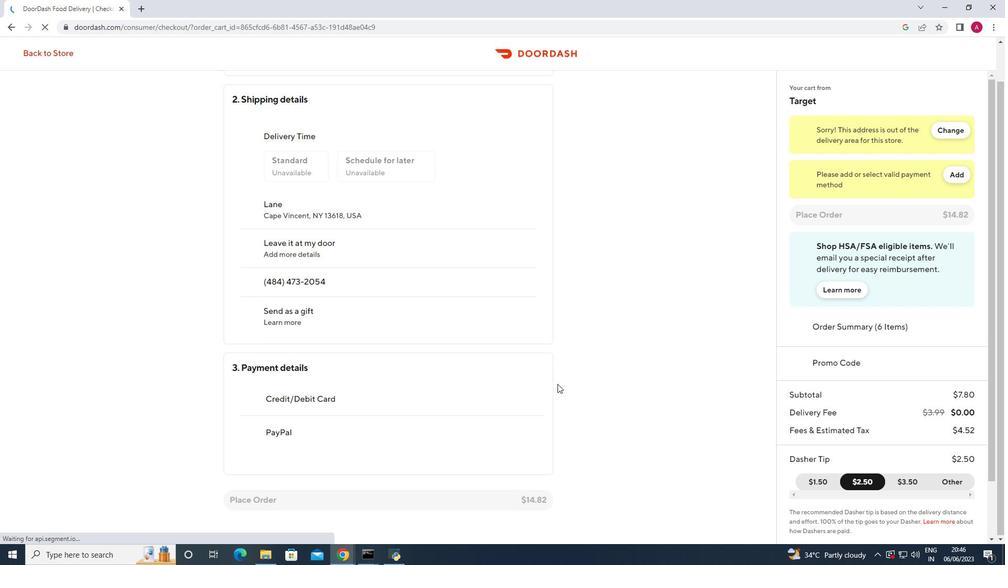 
Action: Mouse scrolled (557, 383) with delta (0, 0)
Screenshot: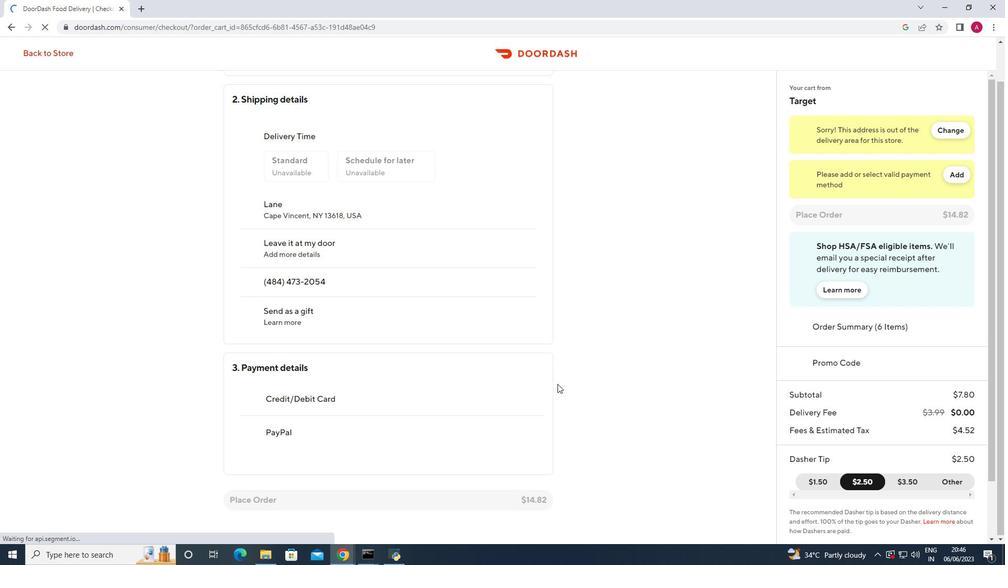 
Action: Mouse scrolled (557, 384) with delta (0, 0)
Screenshot: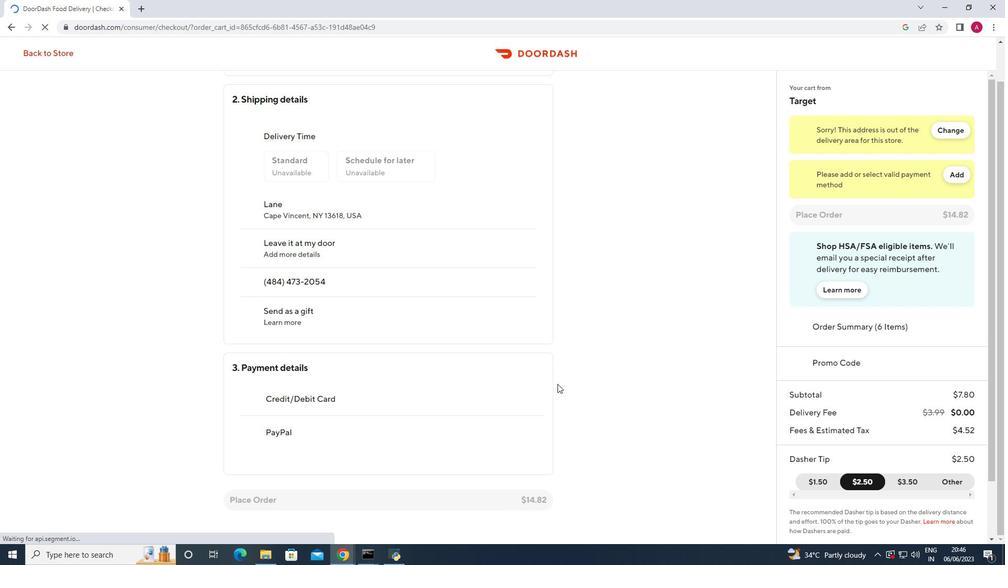
Action: Mouse scrolled (557, 384) with delta (0, 0)
Screenshot: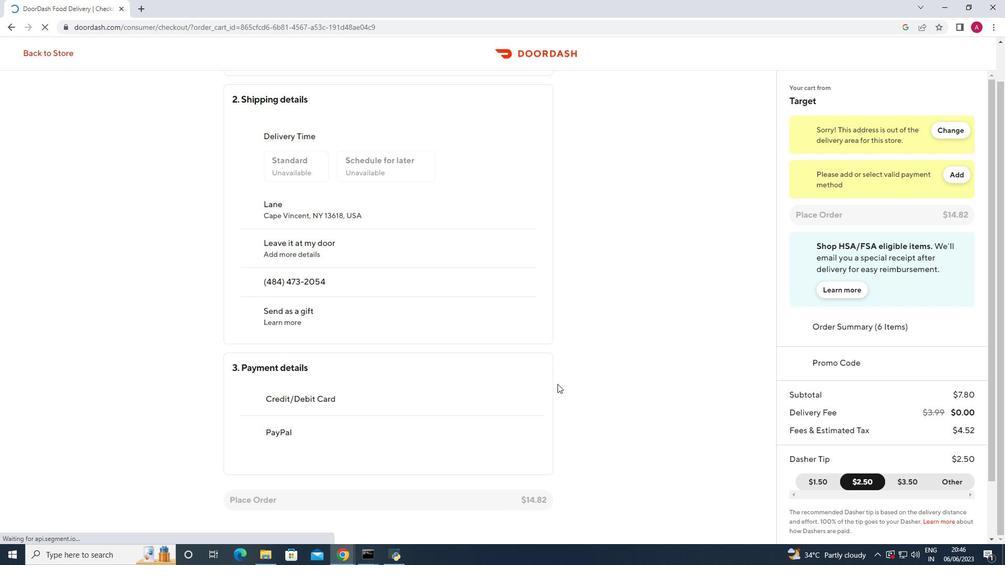 
Action: Mouse scrolled (557, 384) with delta (0, 0)
Screenshot: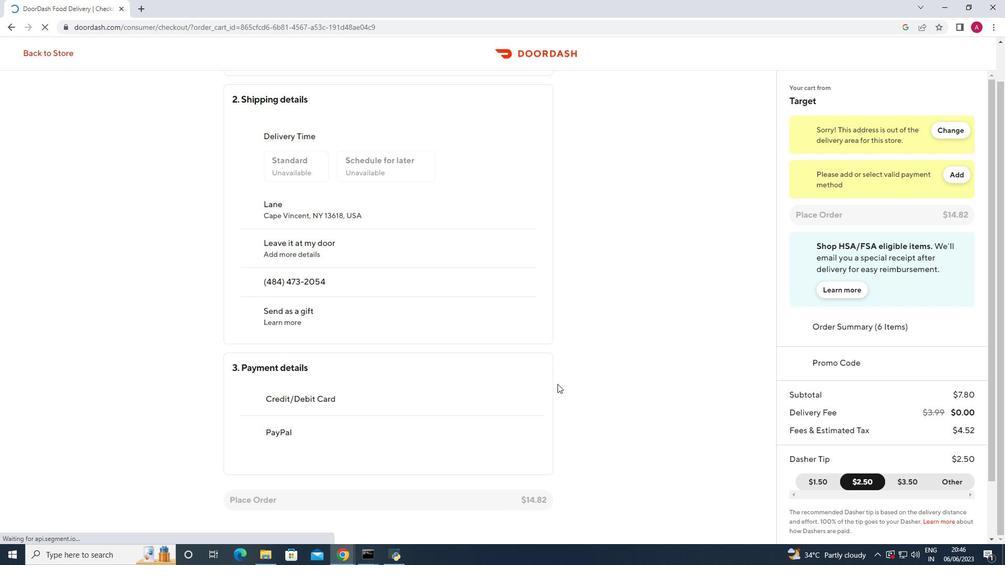 
Action: Mouse scrolled (557, 384) with delta (0, 0)
Screenshot: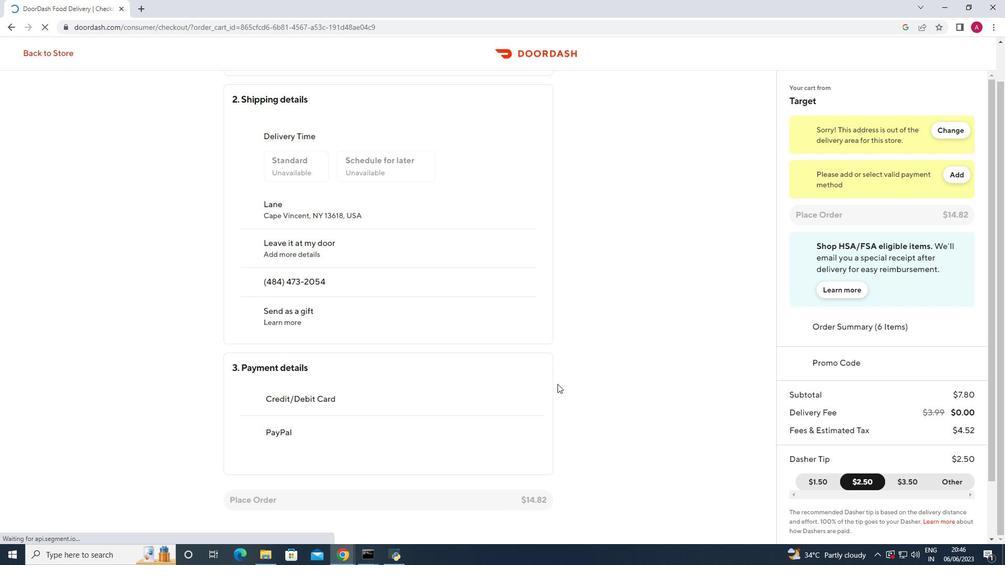 
Action: Mouse scrolled (557, 384) with delta (0, 0)
Screenshot: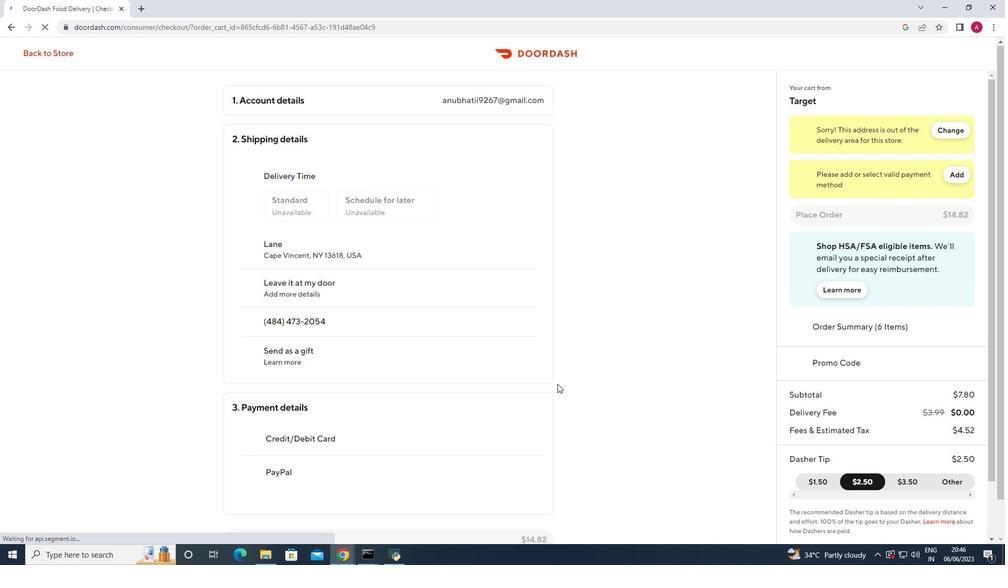 
Action: Mouse scrolled (557, 384) with delta (0, 0)
Screenshot: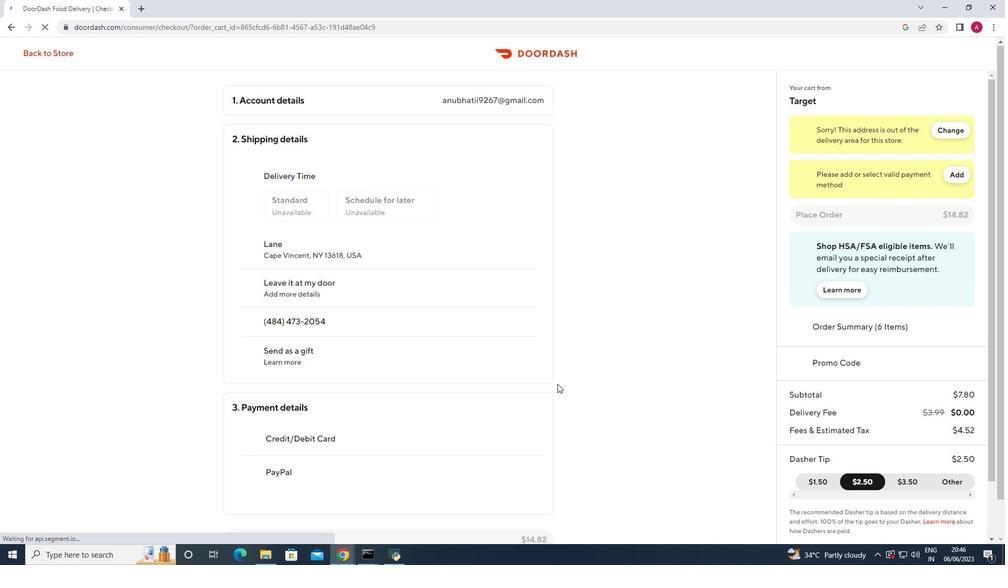 
Action: Mouse scrolled (557, 384) with delta (0, 0)
Screenshot: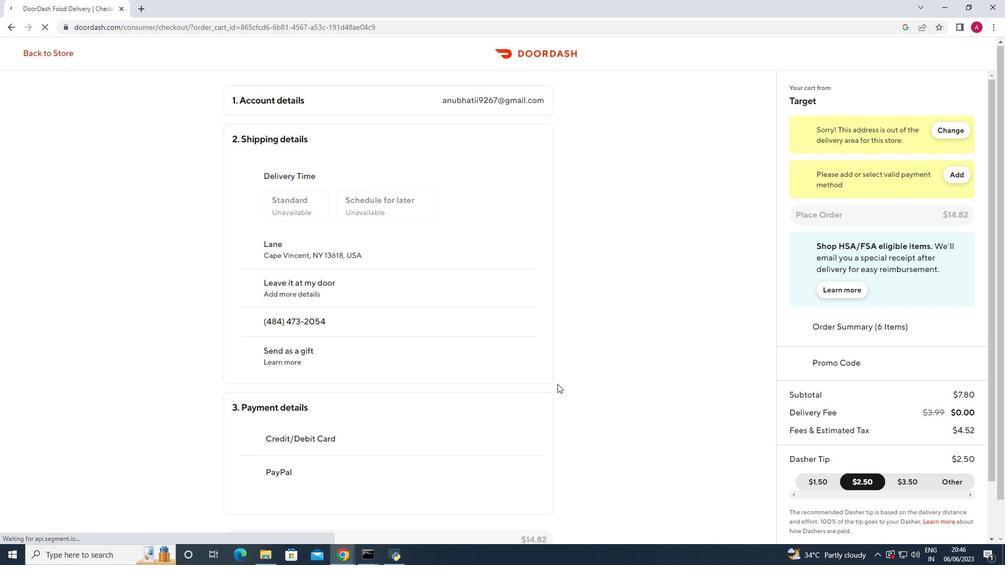 
Action: Mouse scrolled (557, 384) with delta (0, 0)
Screenshot: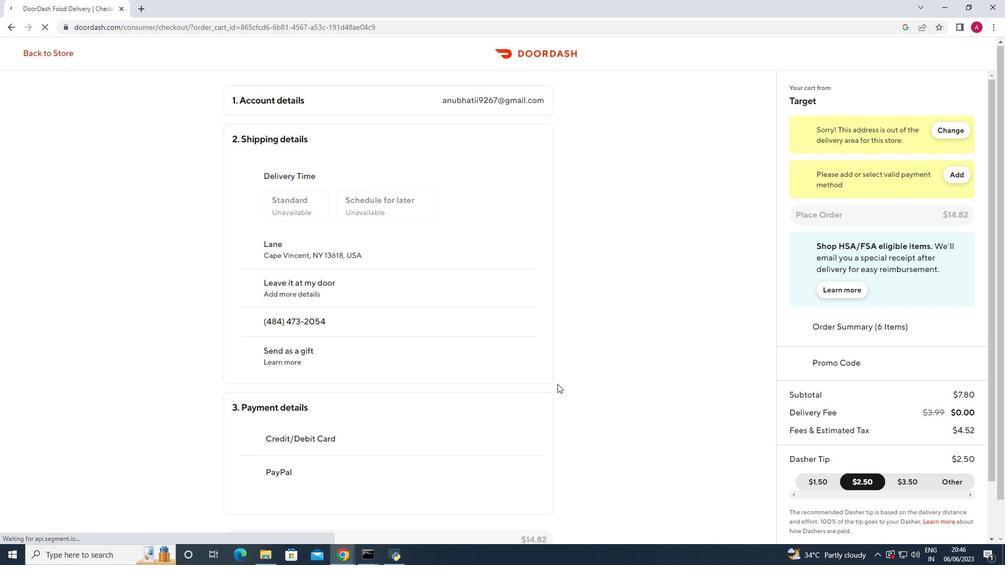 
Action: Mouse moved to (7, 29)
Screenshot: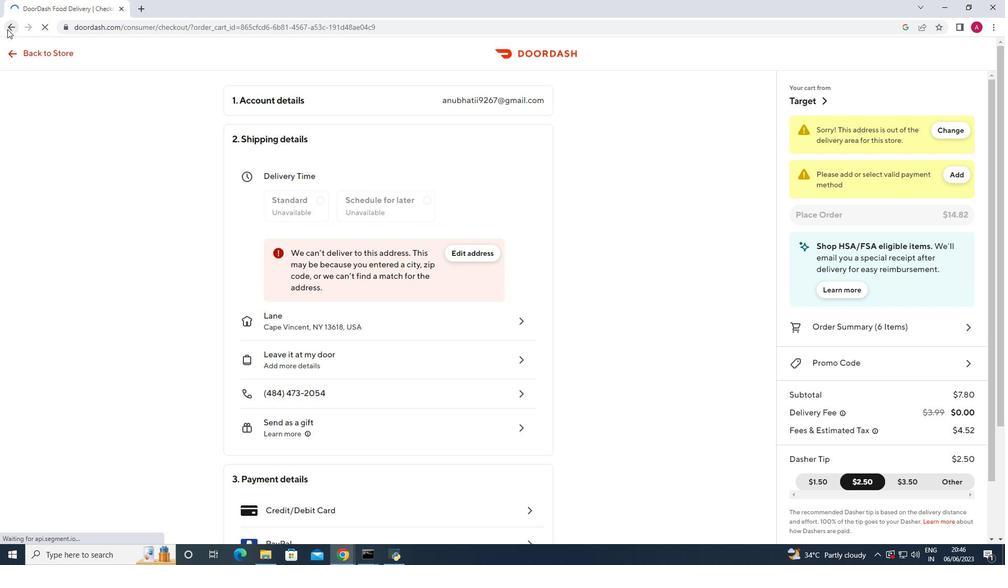 
Action: Mouse pressed left at (7, 29)
Screenshot: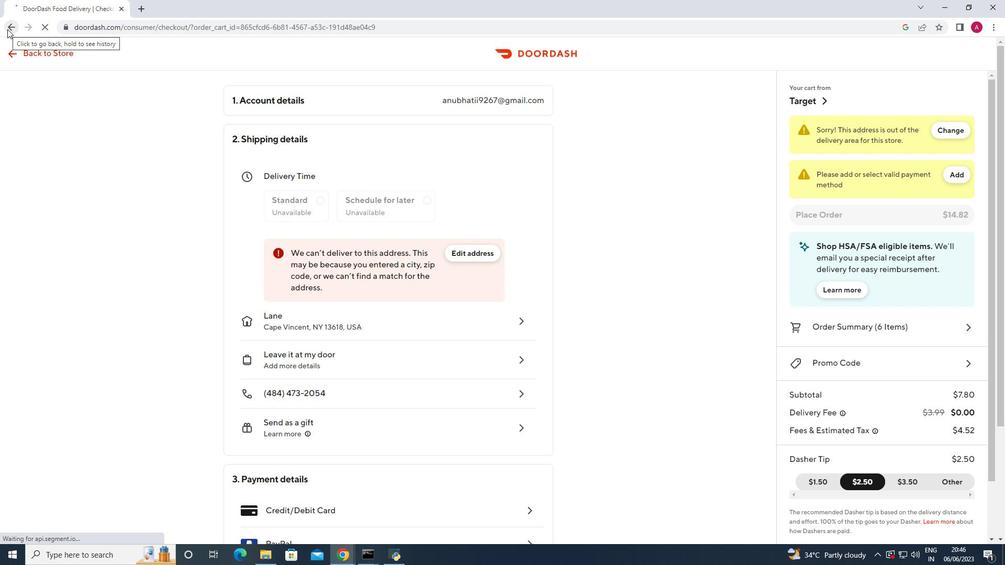 
Action: Mouse moved to (101, 254)
Screenshot: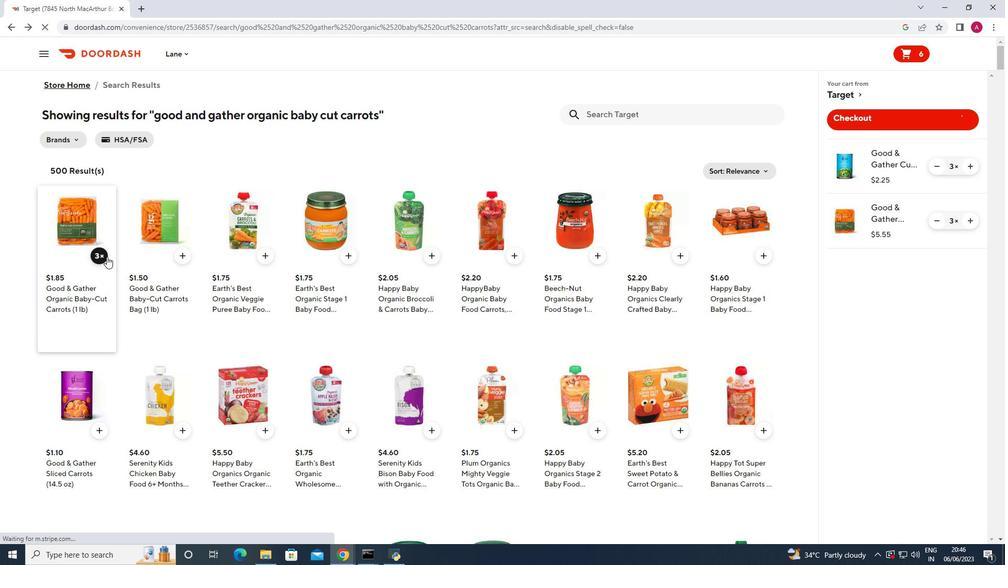 
Action: Mouse pressed left at (101, 254)
Screenshot: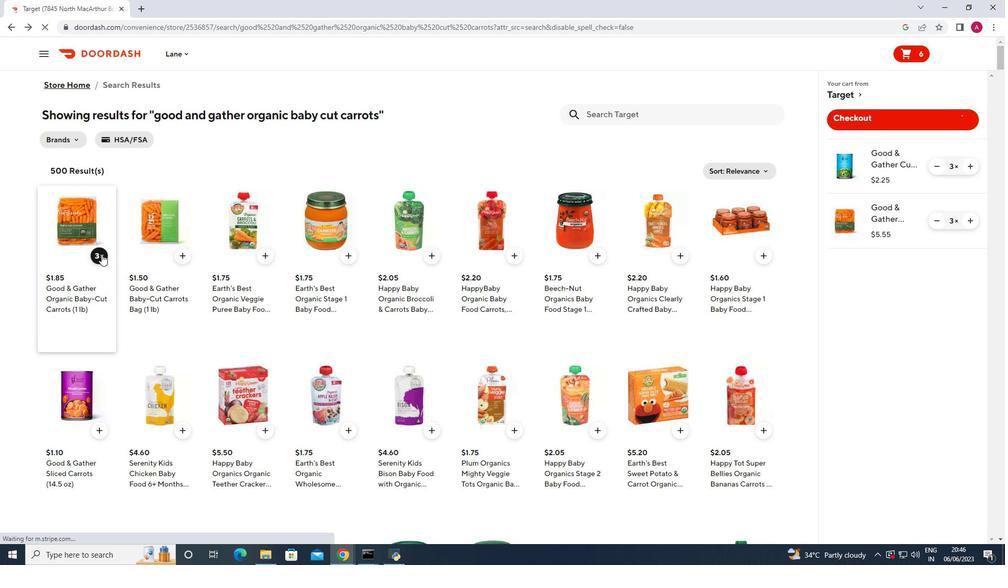 
Action: Mouse moved to (606, 113)
Screenshot: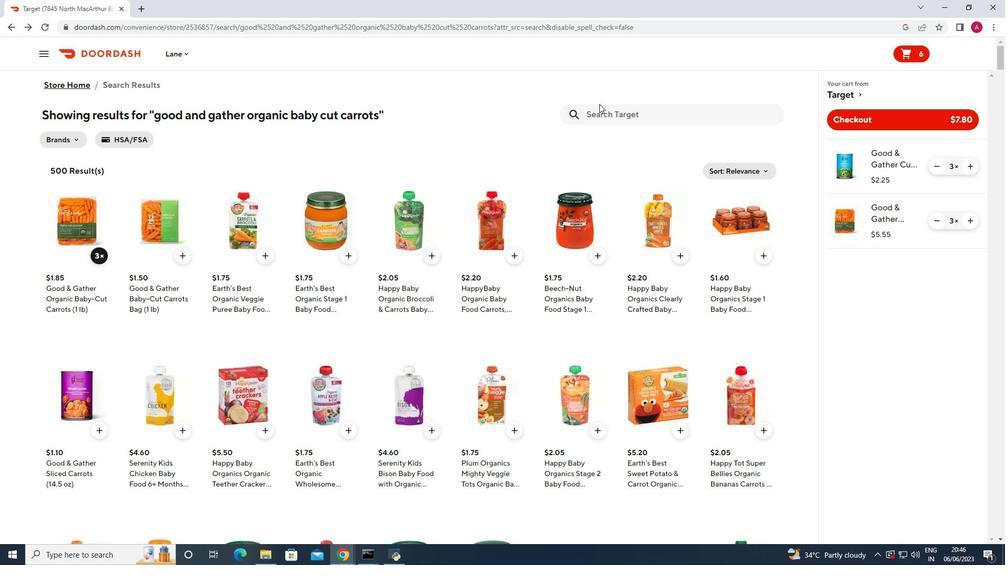 
Action: Mouse pressed left at (606, 113)
Screenshot: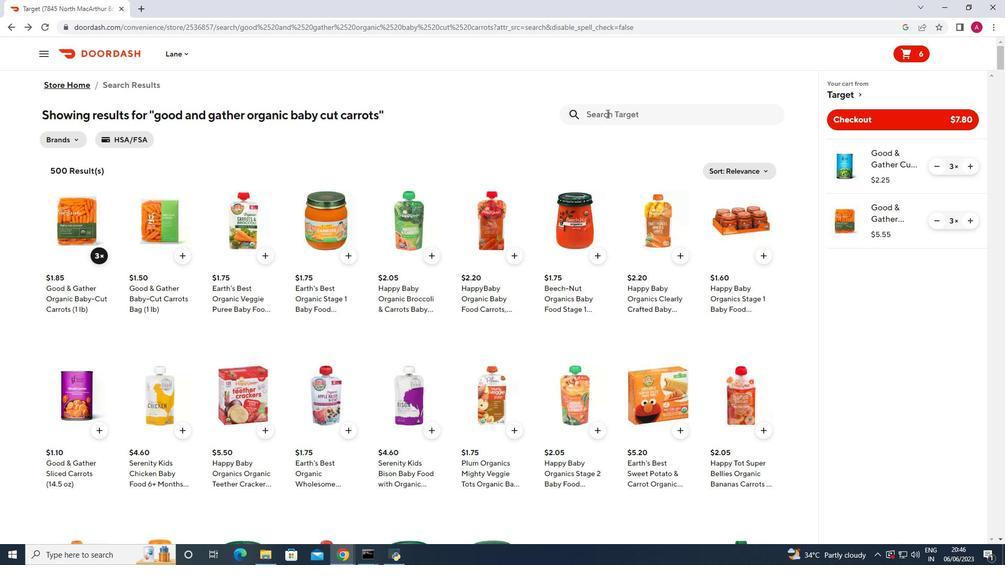 
Action: Mouse moved to (606, 113)
Screenshot: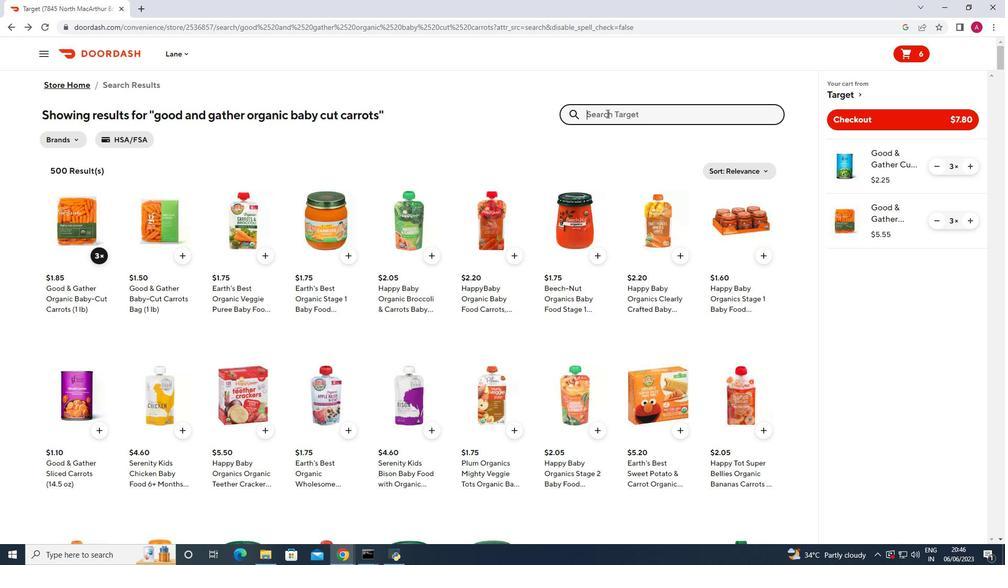 
Action: Key pressed good<Key.space><Key.backspace><Key.backspace><Key.backspace><Key.backspace><Key.backspace>olive<Key.space>hearts<Key.space><Key.backspace><Key.backspace><Key.backspace><Key.backspace><Key.backspace><Key.backspace><Key.backspace><Key.backspace><Key.space>f<Key.backspace>garden<Key.space>signatur<Key.backspace>e<Key.space>receipe<Key.space>croutons<Key.space>garlic<Key.space>and<Key.space>romano<Key.enter>
Screenshot: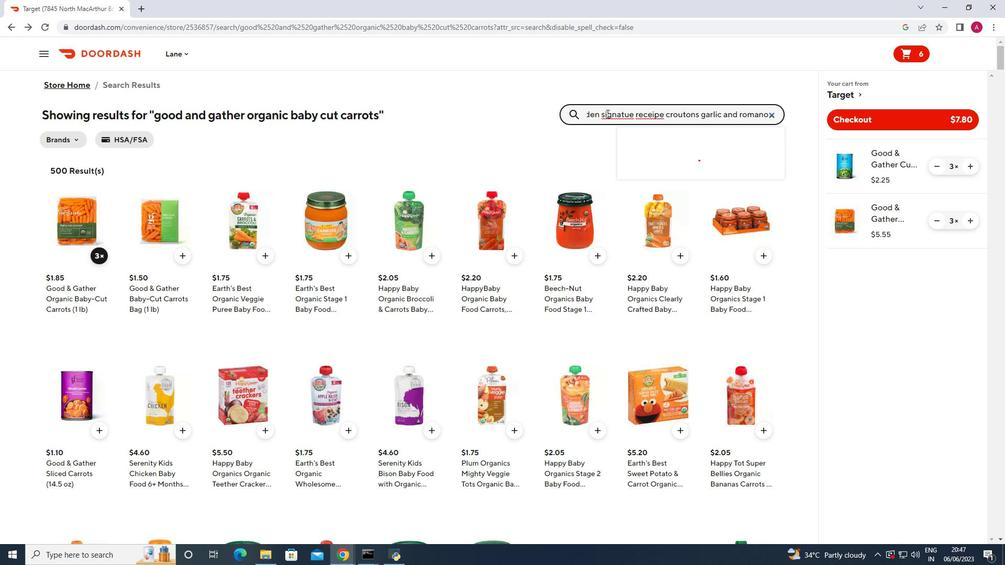 
Action: Mouse moved to (101, 255)
Screenshot: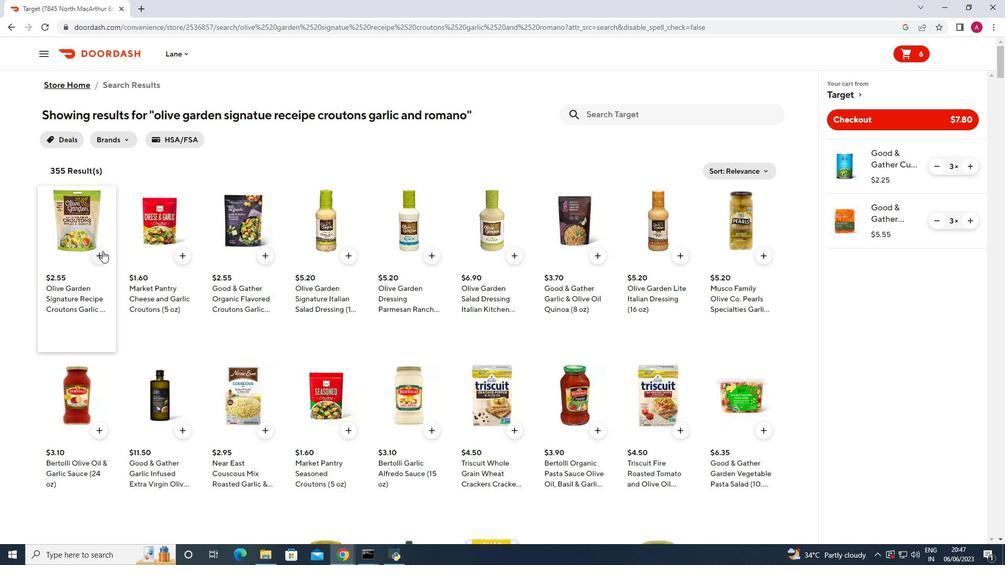 
Action: Mouse pressed left at (101, 255)
Screenshot: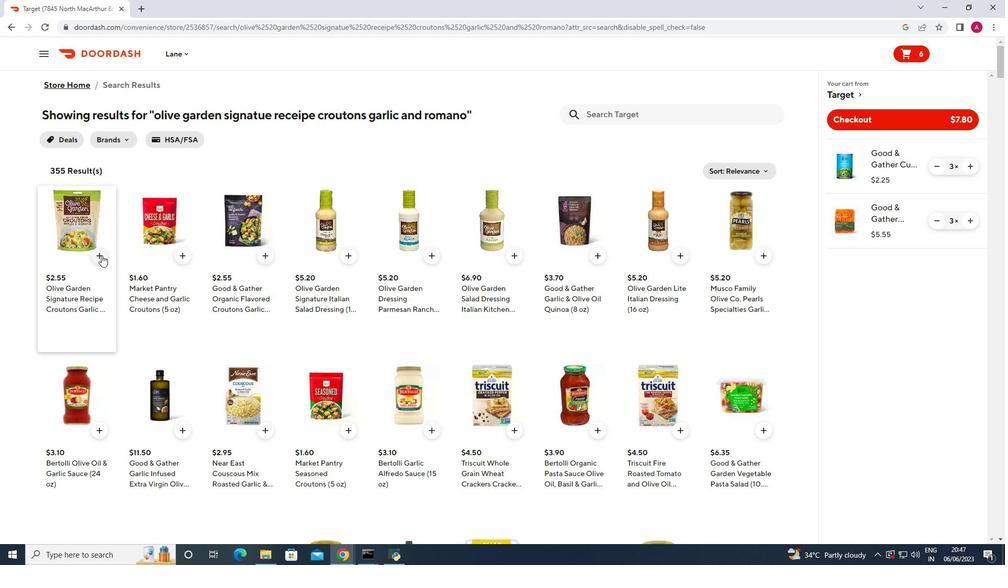 
Action: Mouse pressed left at (101, 255)
Screenshot: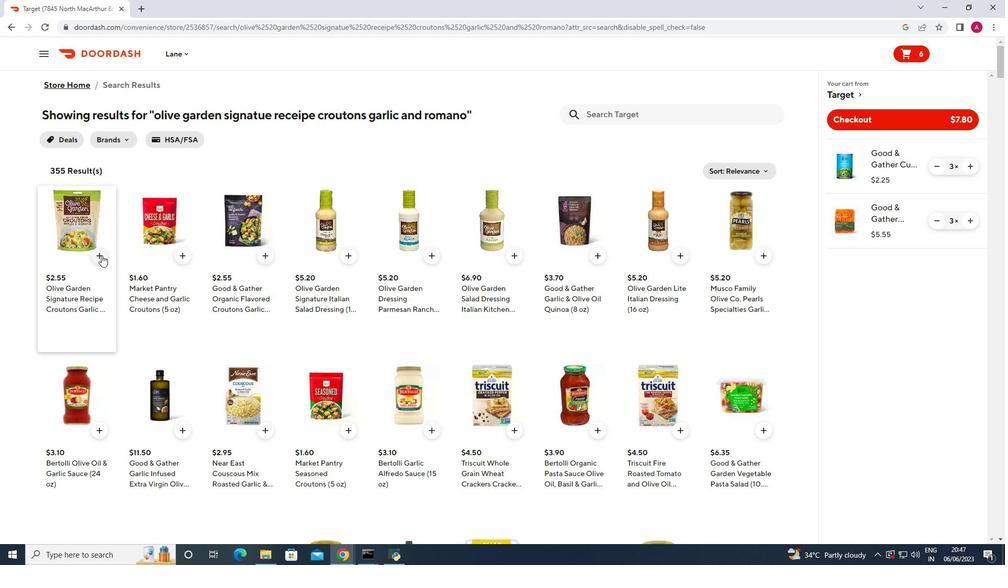 
Action: Mouse pressed left at (101, 255)
Screenshot: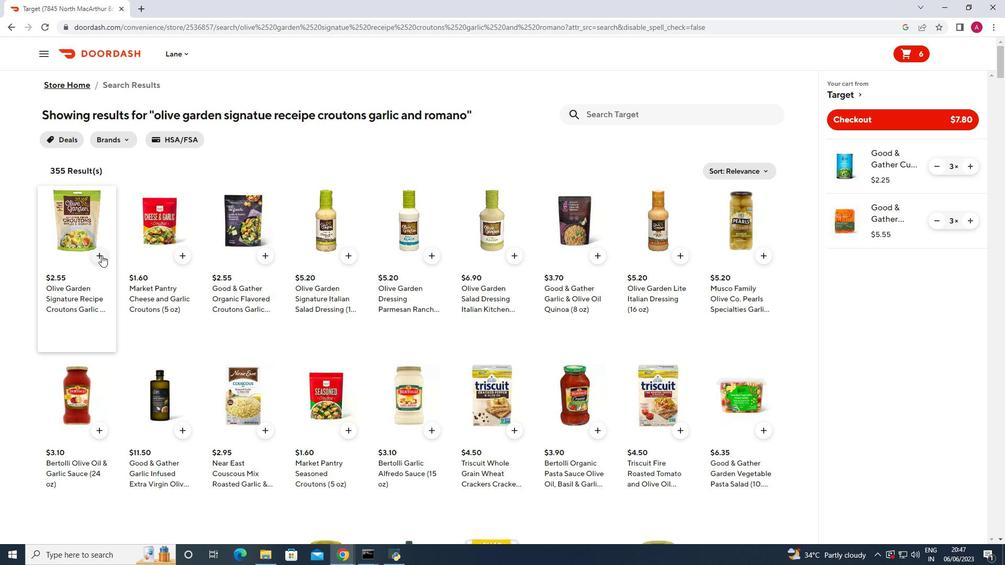 
Action: Mouse pressed left at (101, 255)
Screenshot: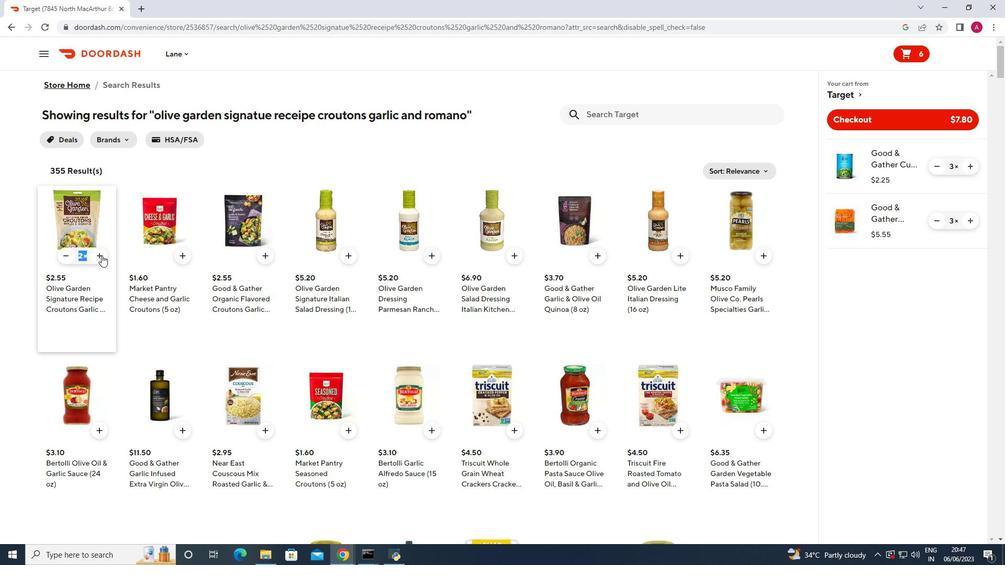 
Action: Mouse moved to (633, 104)
Screenshot: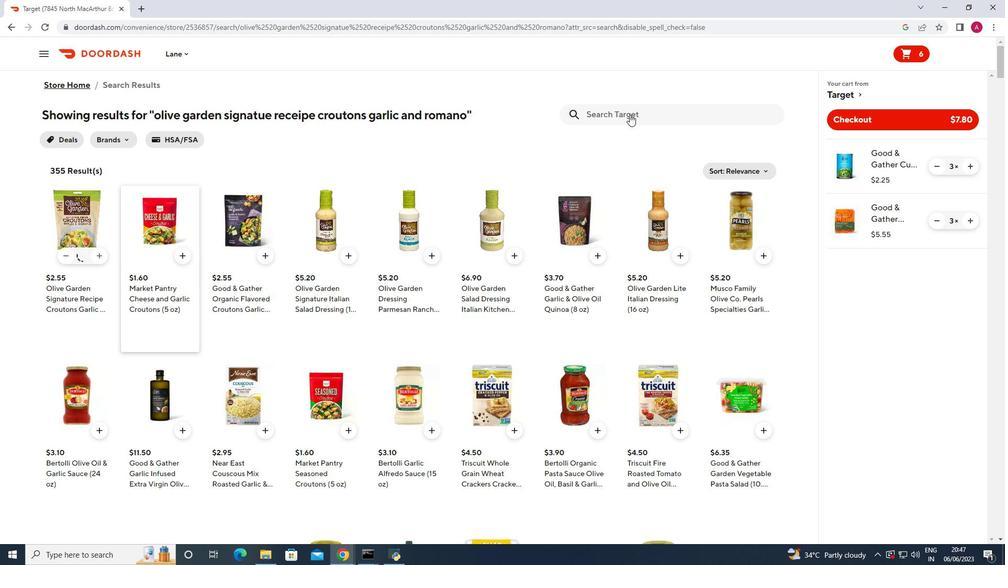 
Action: Mouse pressed left at (633, 104)
Screenshot: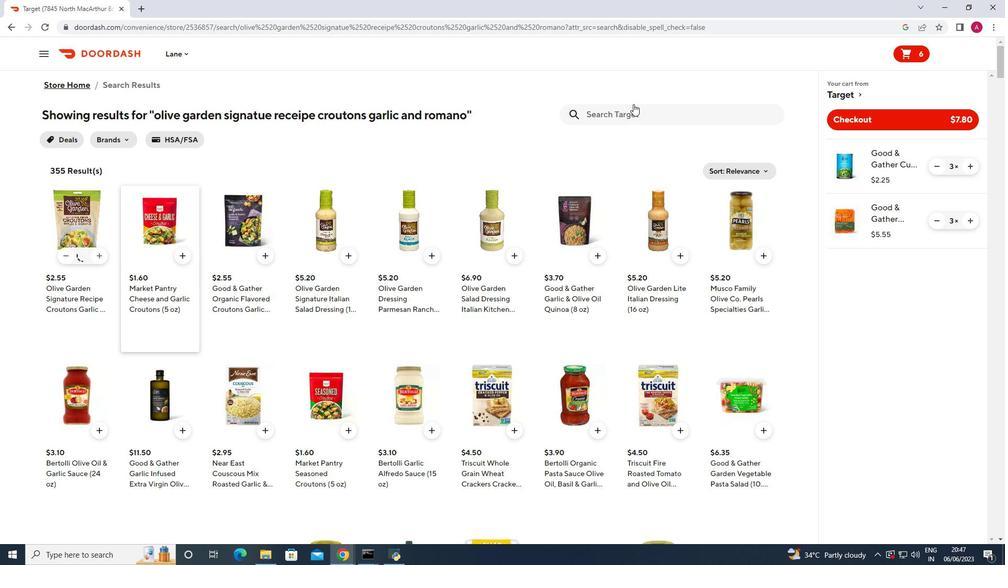 
Action: Mouse moved to (630, 109)
Screenshot: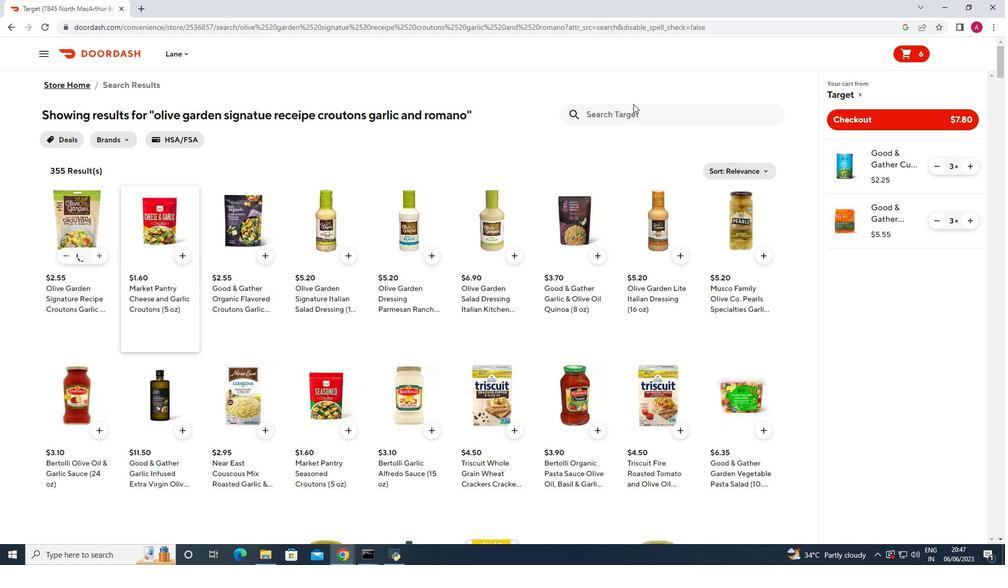 
Action: Mouse pressed left at (630, 109)
Screenshot: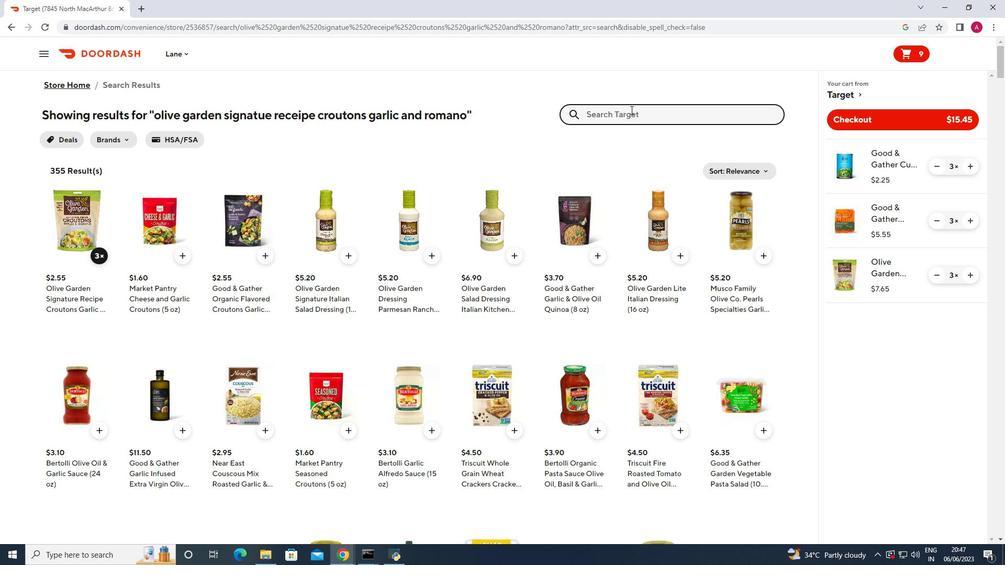 
Action: Mouse moved to (630, 110)
Screenshot: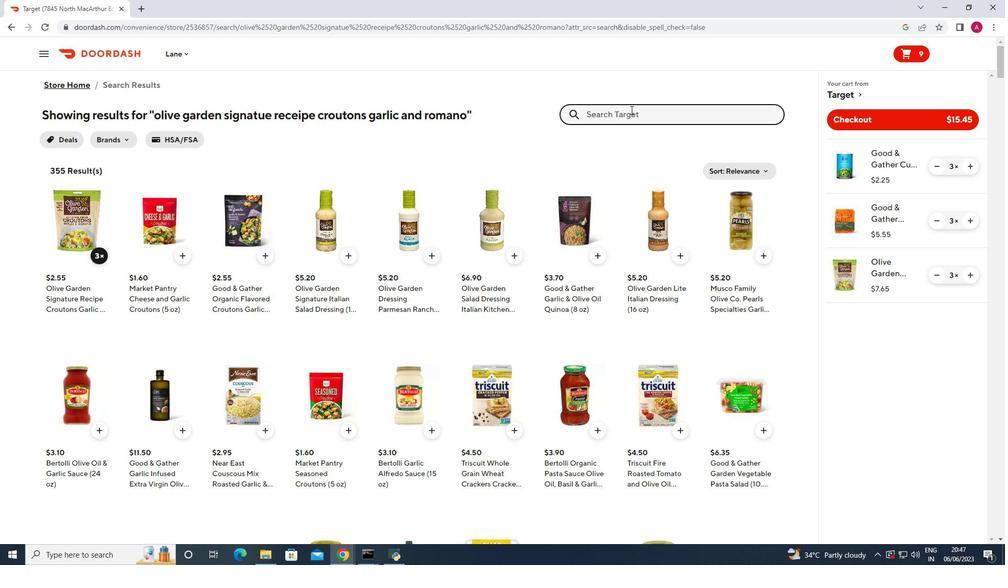 
Action: Key pressed good<Key.space>and<Key.space>gather<Key.space>2<Key.shift><Key.shift><Key.shift><Key.shift><Key.shift><Key.shift><Key.shift><Key.shift><Key.shift><Key.shift><Key.shift><Key.shift><Key.shift><Key.shift><Key.shift><Key.shift><Key.shift><Key.shift><Key.shift><Key.shift><Key.shift>%<Key.space>reduced<Key.space>fat<Key.space>milk<Key.space><Key.enter>
Screenshot: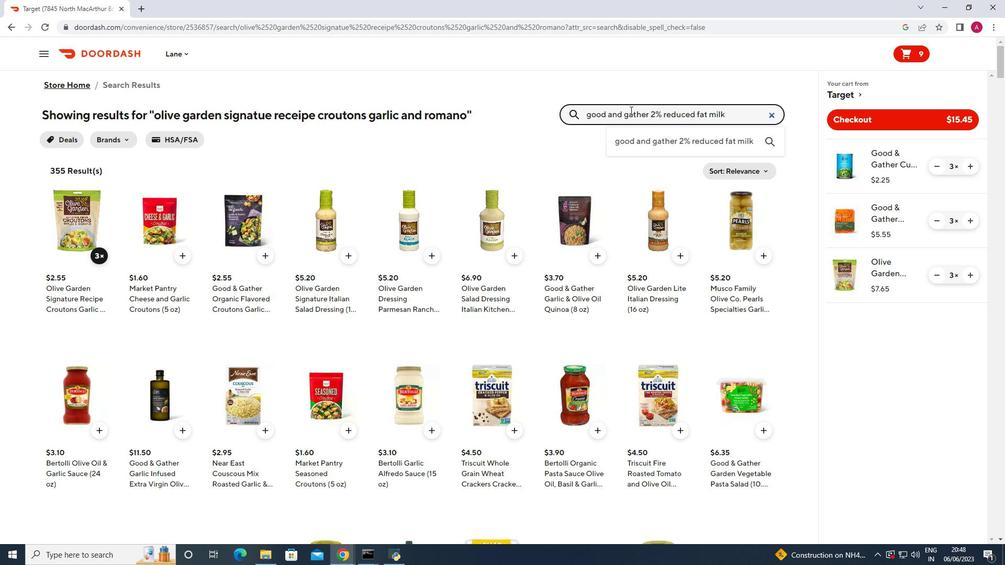
Action: Mouse moved to (98, 257)
Screenshot: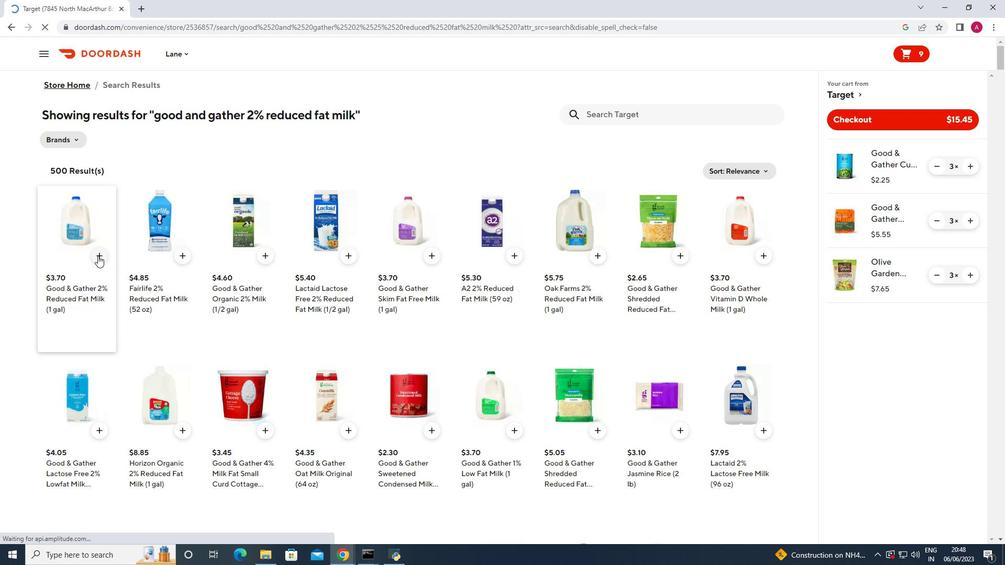 
Action: Mouse pressed left at (98, 257)
Screenshot: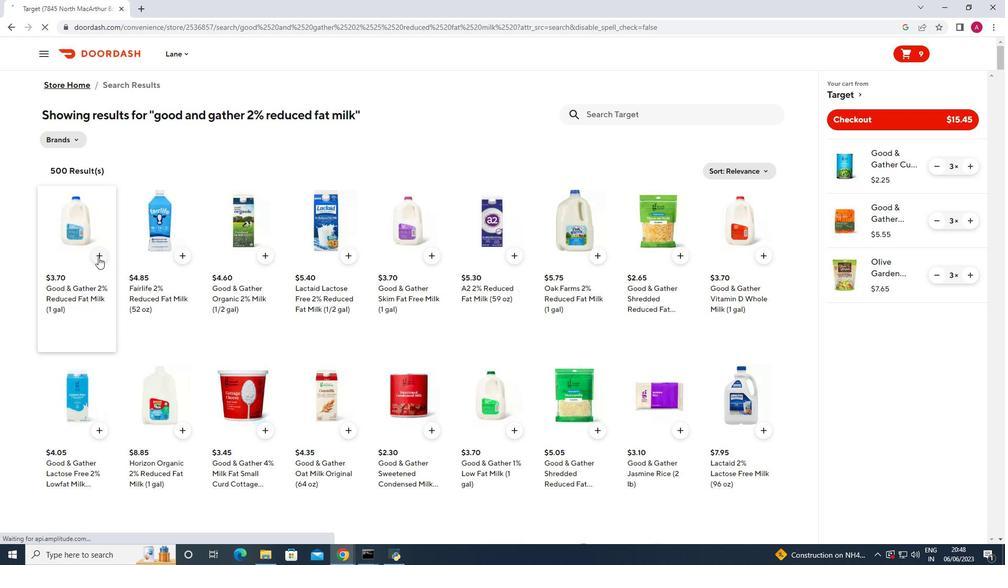 
Action: Mouse moved to (621, 109)
Screenshot: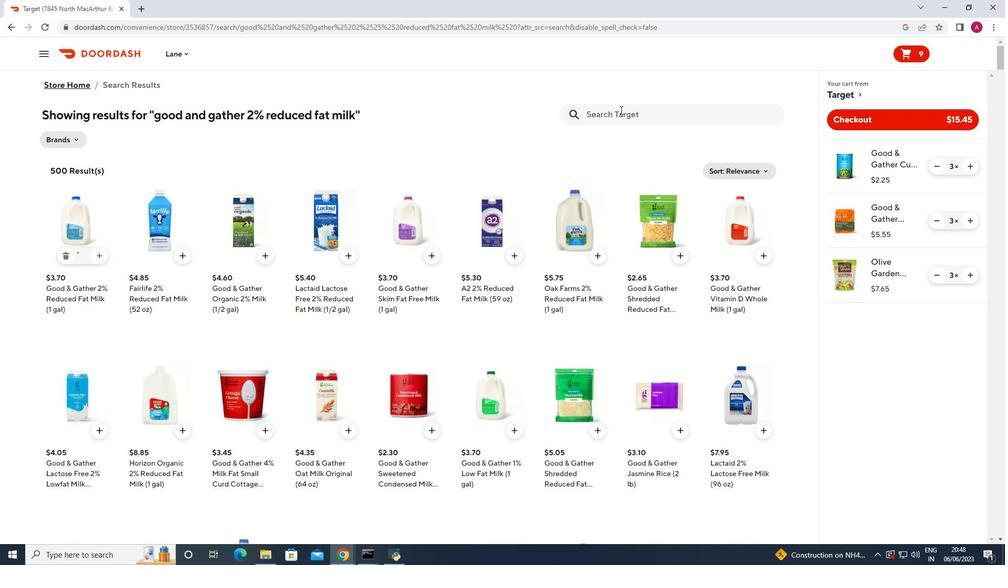 
Action: Mouse pressed left at (621, 109)
Screenshot: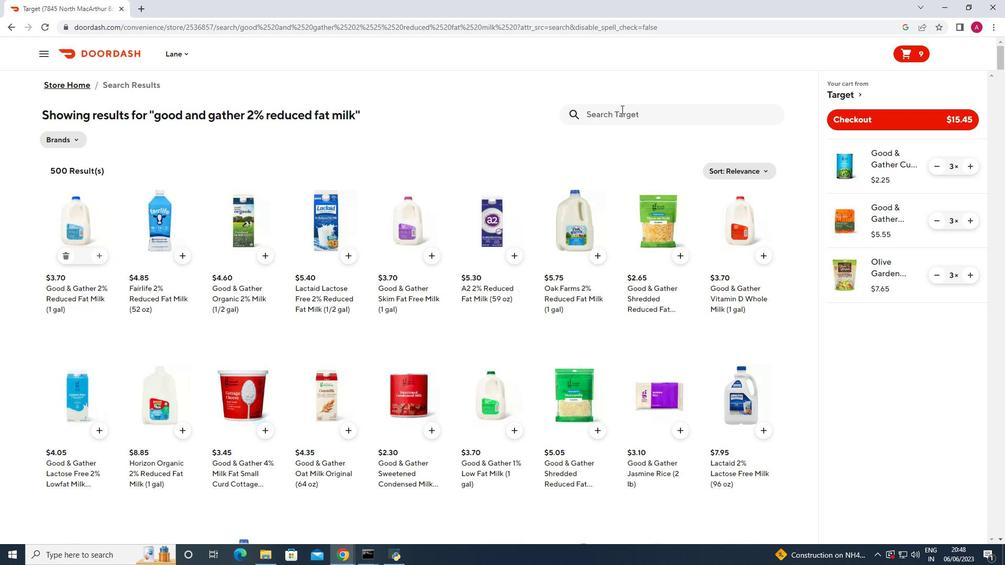 
Action: Key pressed stony
Screenshot: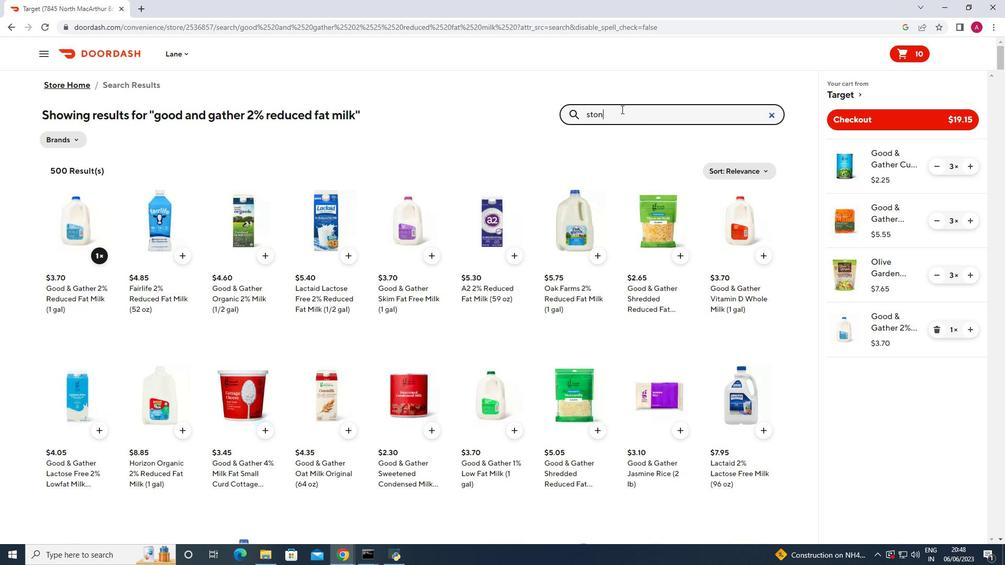 
Action: Mouse moved to (621, 109)
Screenshot: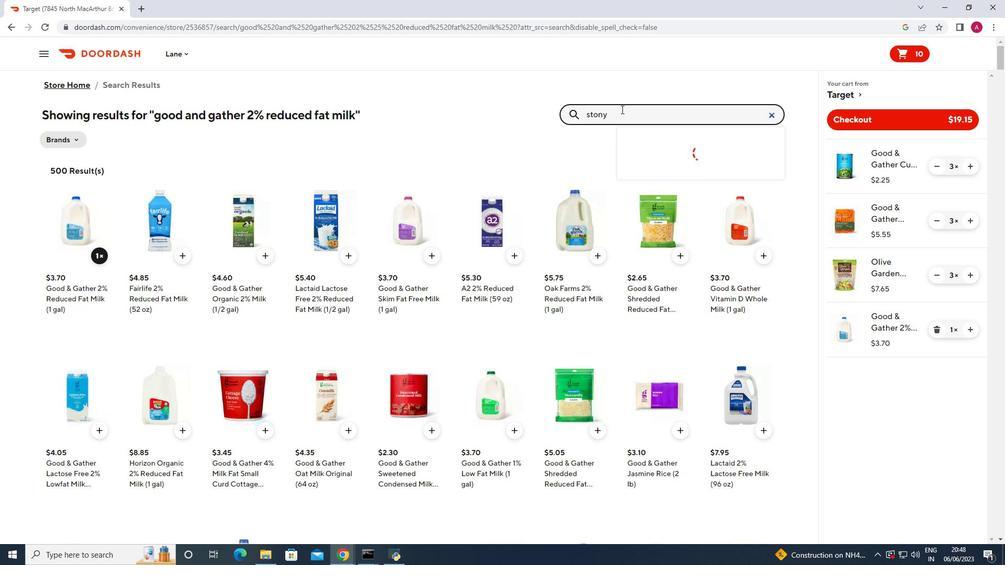 
Action: Key pressed f
Screenshot: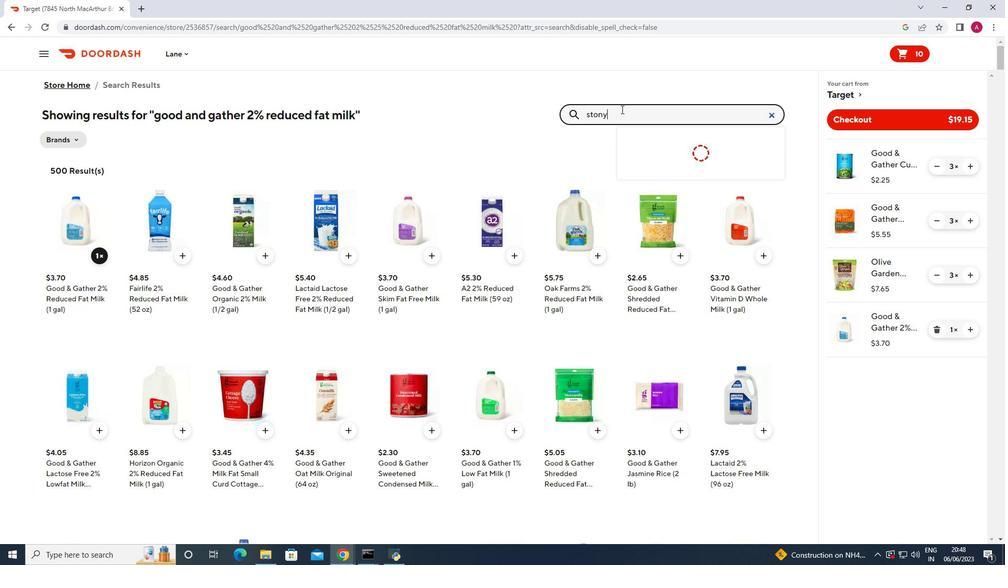 
Action: Mouse moved to (606, 104)
Screenshot: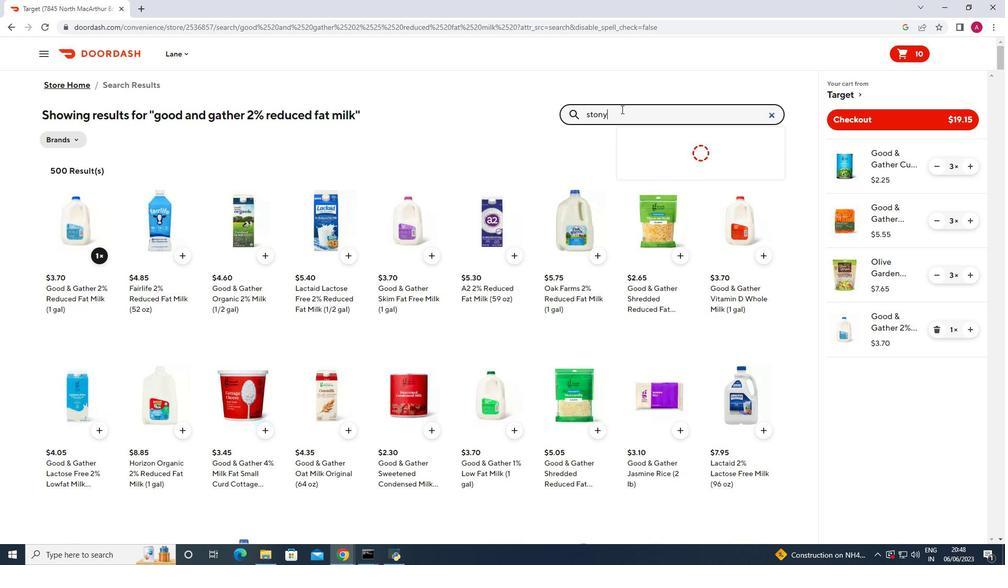 
Action: Key pressed ielf<Key.backspace>d<Key.space>organic<Key.space>you<Key.backspace>gurt<Key.space>plain<Key.space><Key.enter>
Screenshot: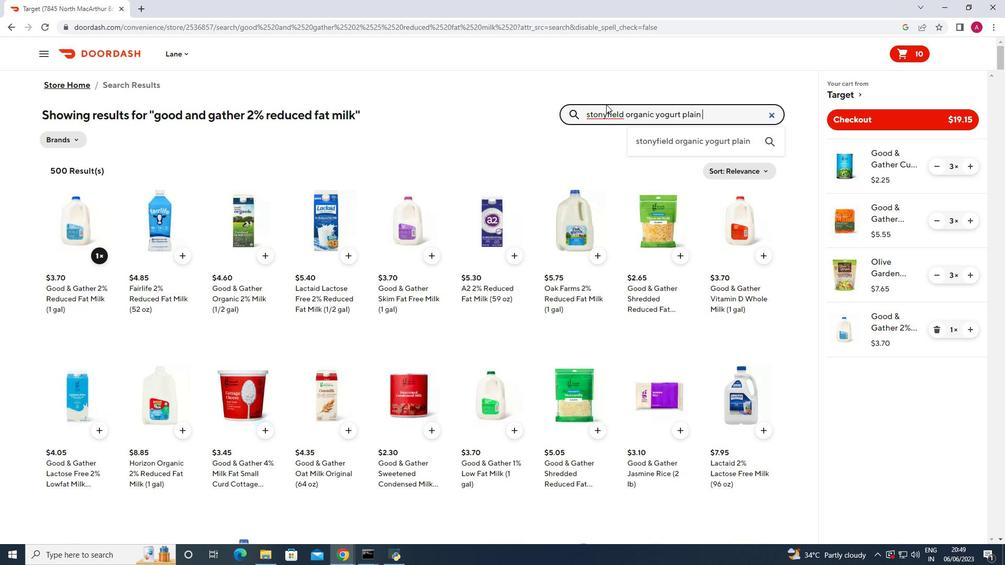 
Action: Mouse moved to (98, 253)
Screenshot: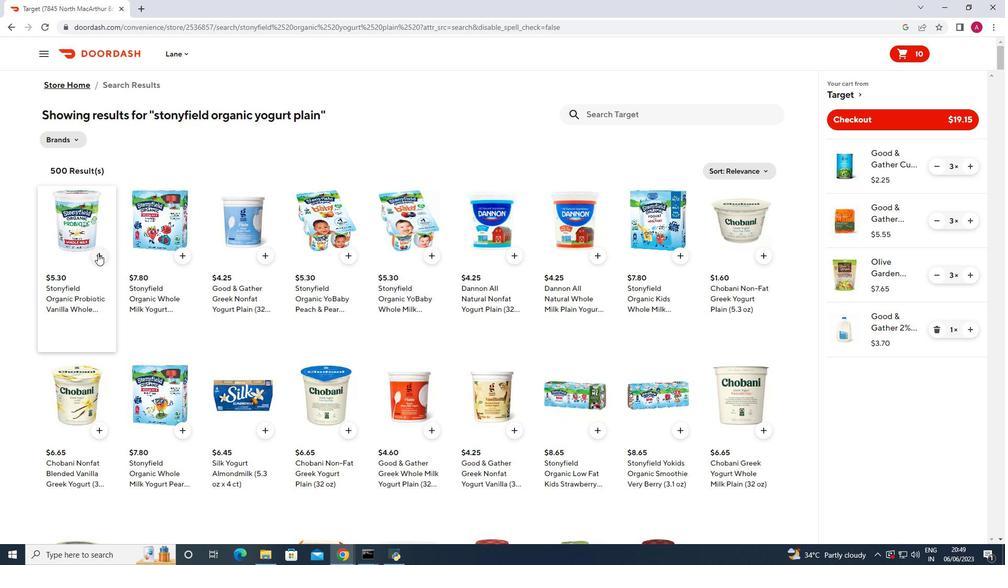 
Action: Mouse pressed left at (98, 253)
Screenshot: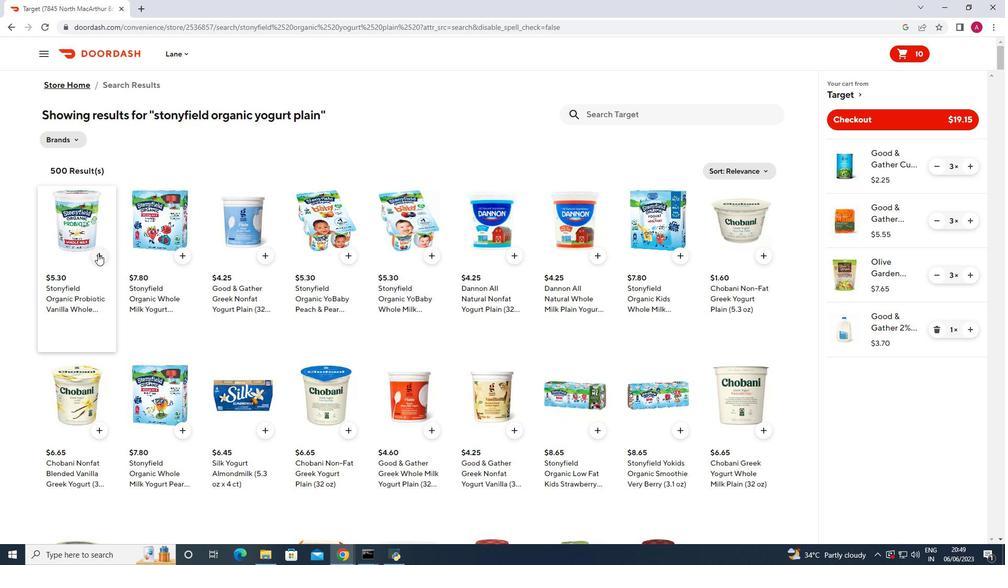 
Action: Mouse moved to (598, 116)
Screenshot: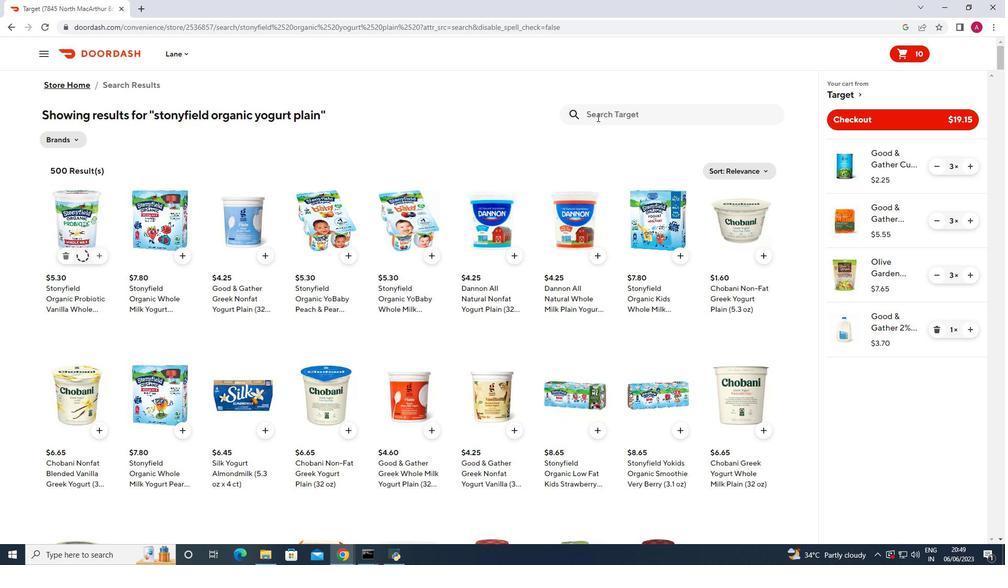 
Action: Mouse pressed left at (598, 116)
Screenshot: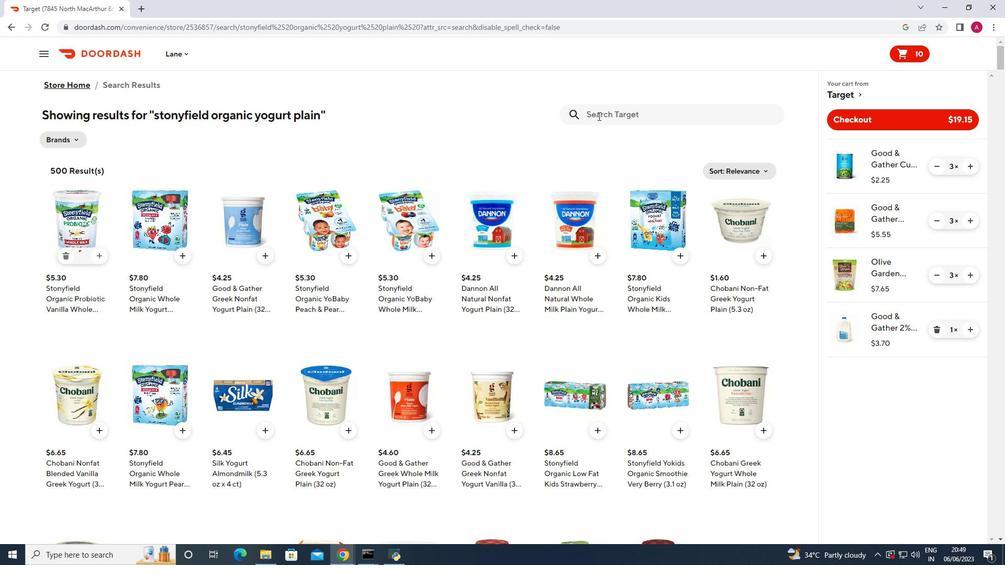 
Action: Key pressed lays<Key.space>potato<Key.space>chips<Key.space>limon<Key.enter>
Screenshot: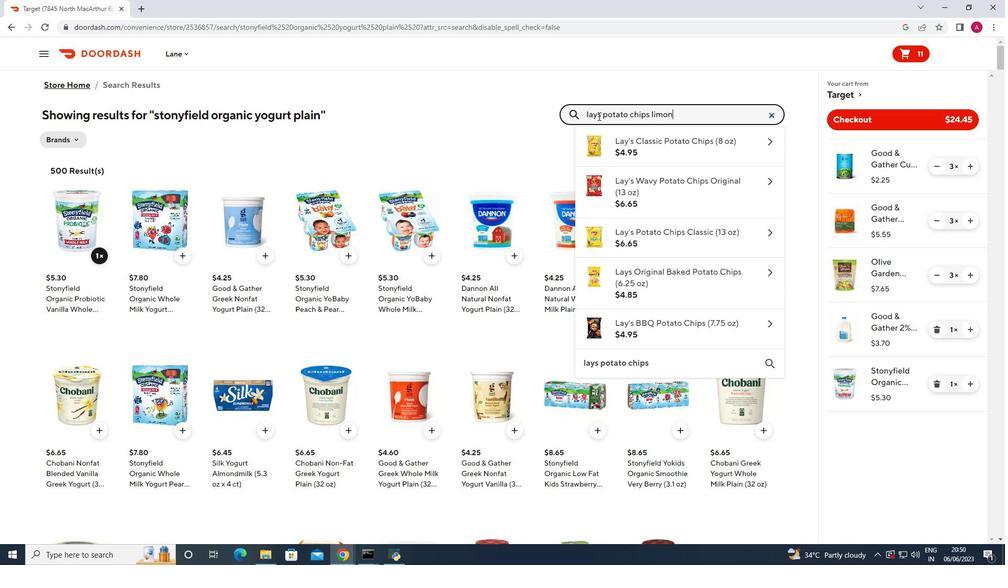 
Action: Mouse moved to (102, 255)
Screenshot: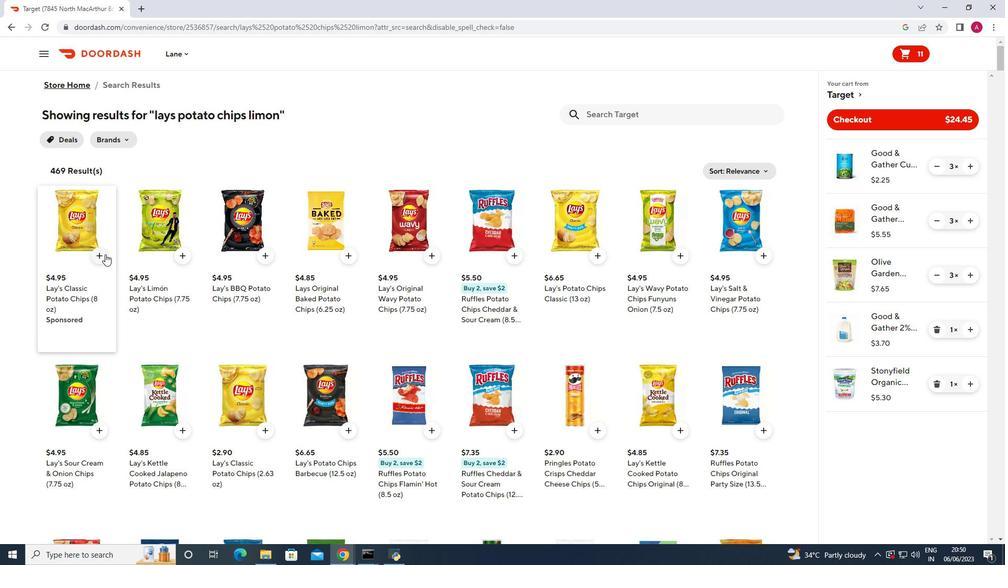 
Action: Mouse pressed left at (102, 255)
Screenshot: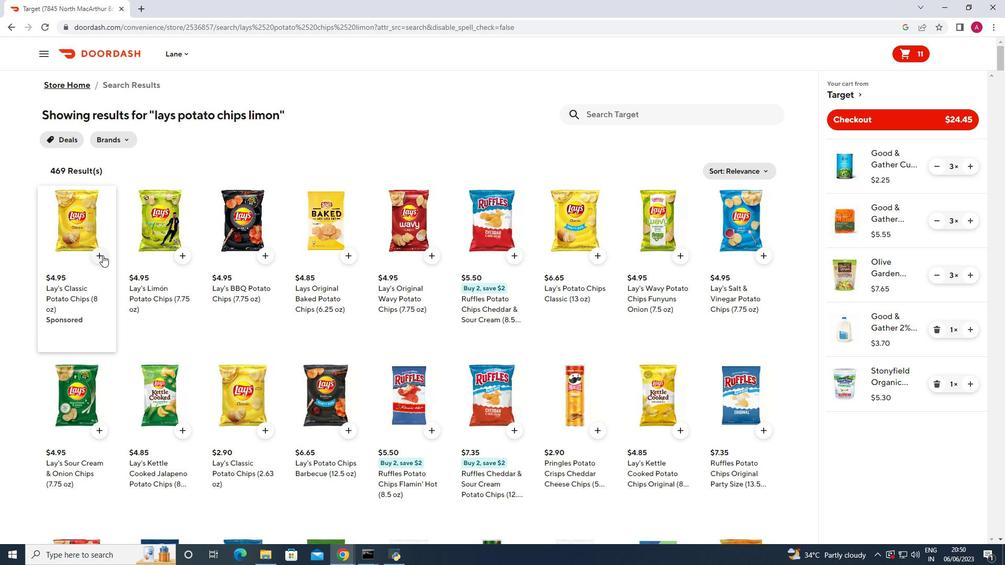 
Action: Mouse moved to (690, 119)
Screenshot: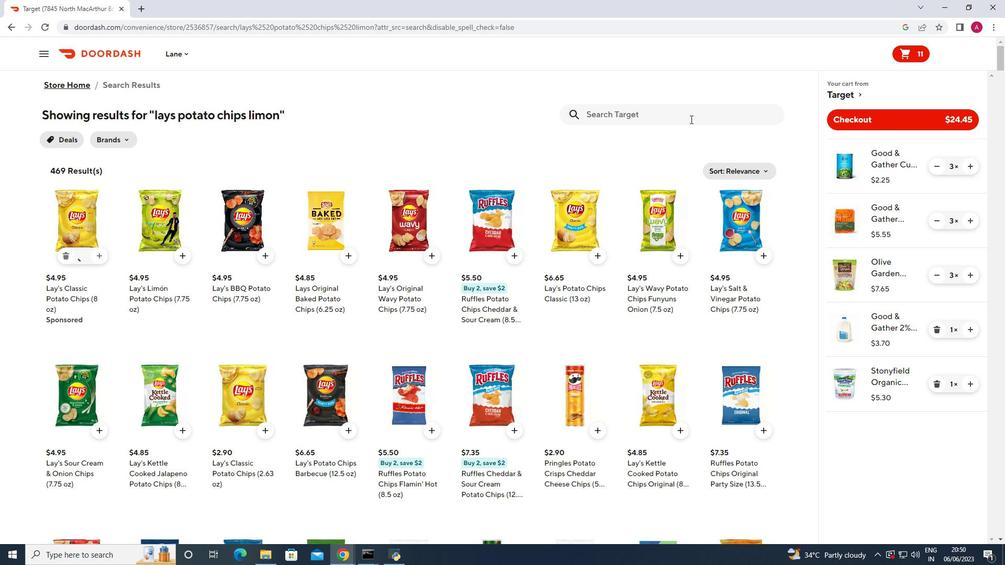 
Action: Mouse pressed left at (690, 119)
Screenshot: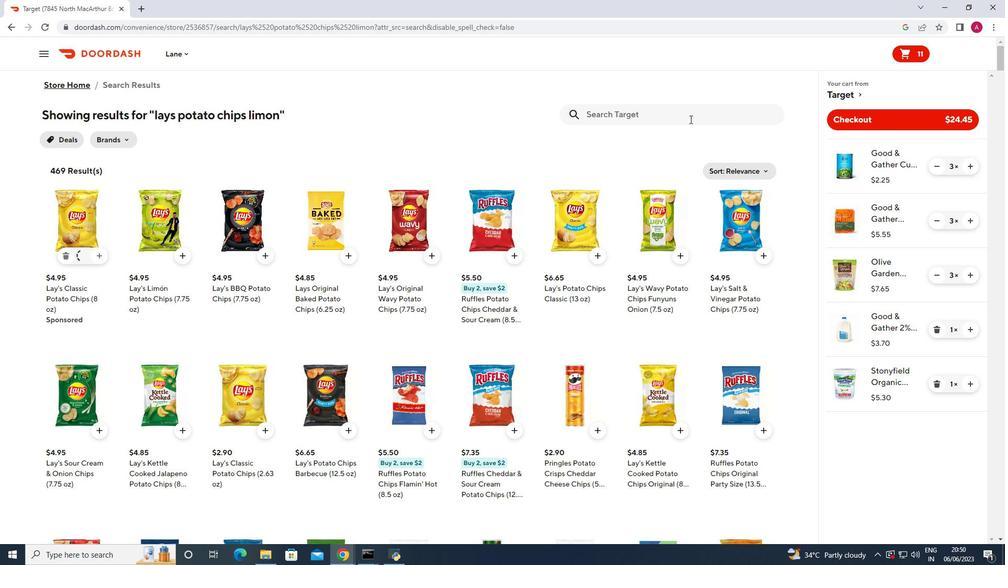 
Action: Key pressed starbucks<Key.space>frappuccino<Key.space>chilled<Key.space>coffee<Key.space>drink<Key.space>caramel<Key.space><Key.enter>
Screenshot: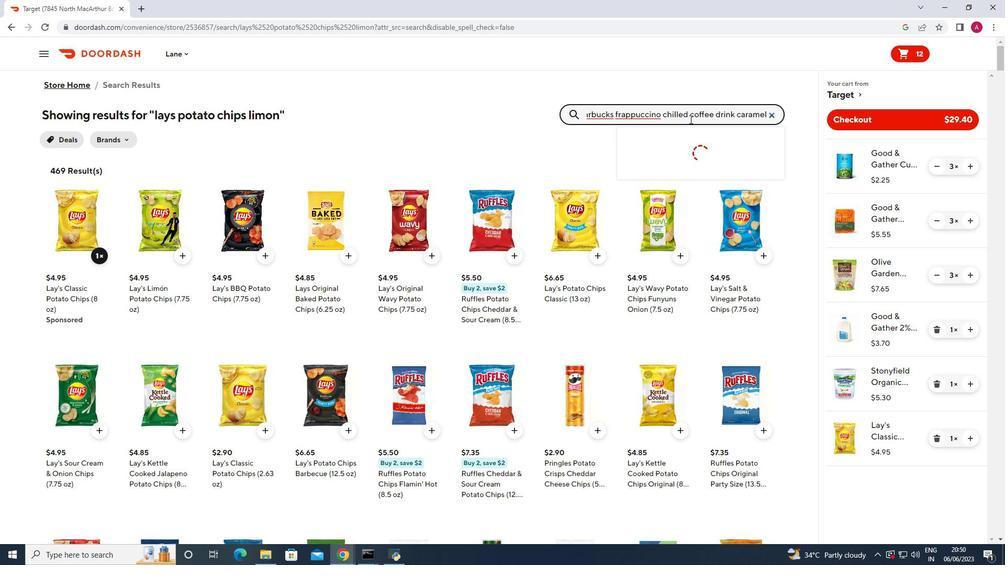 
Action: Mouse moved to (100, 253)
Screenshot: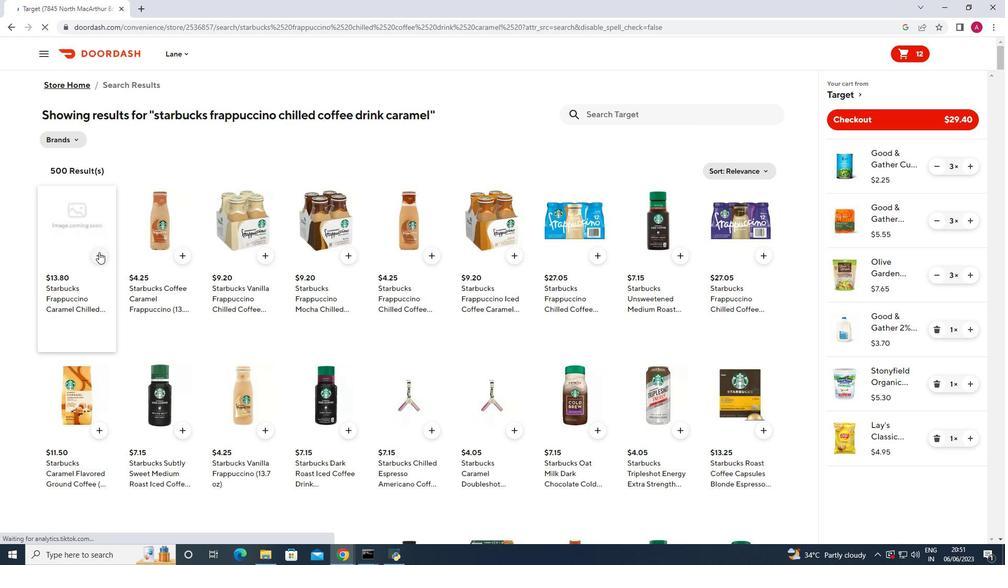 
Action: Mouse pressed left at (100, 253)
Screenshot: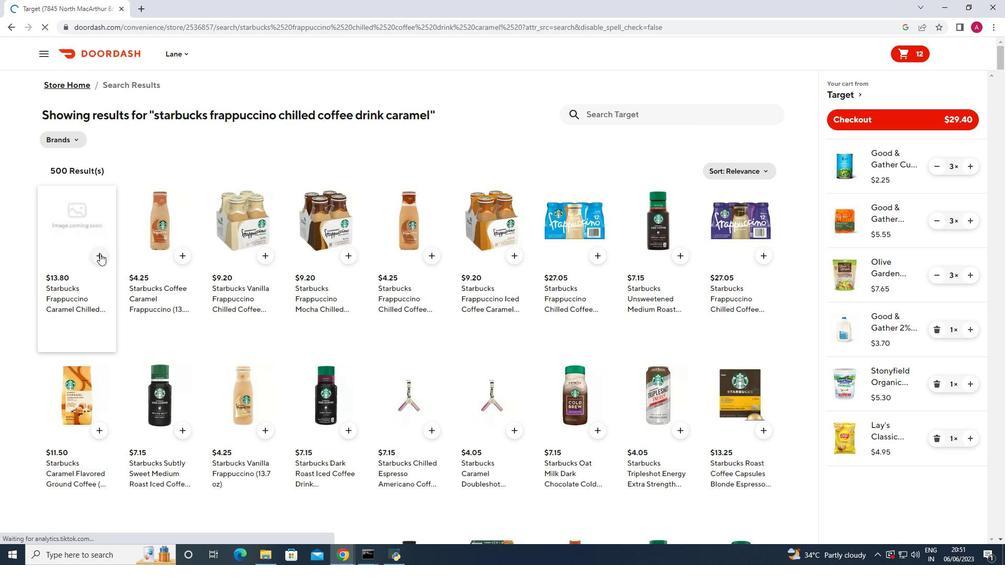 
Action: Mouse moved to (500, 109)
Screenshot: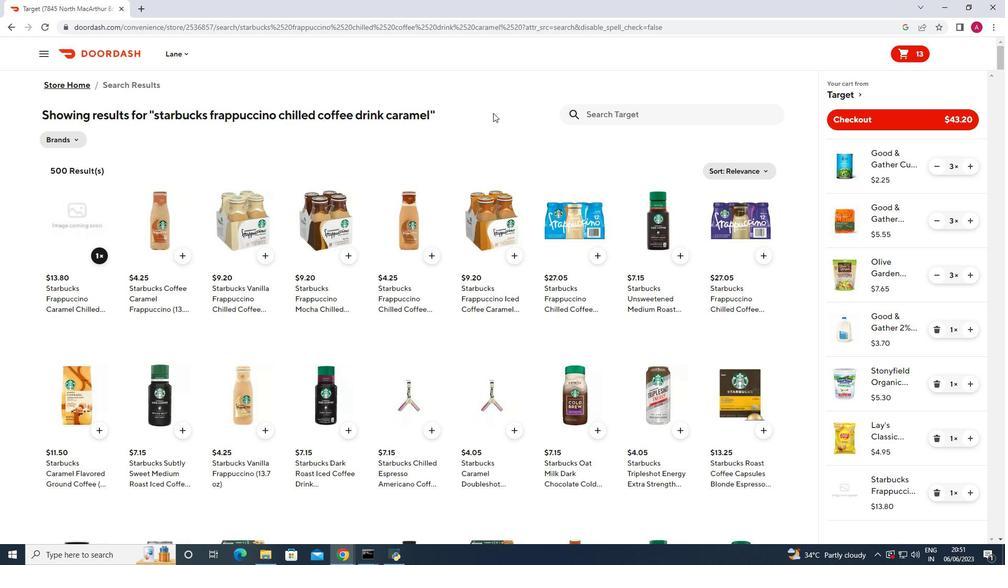 
